 Task: View all reviews of Cortez, Colorado, United States.
Action: Mouse moved to (1005, 157)
Screenshot: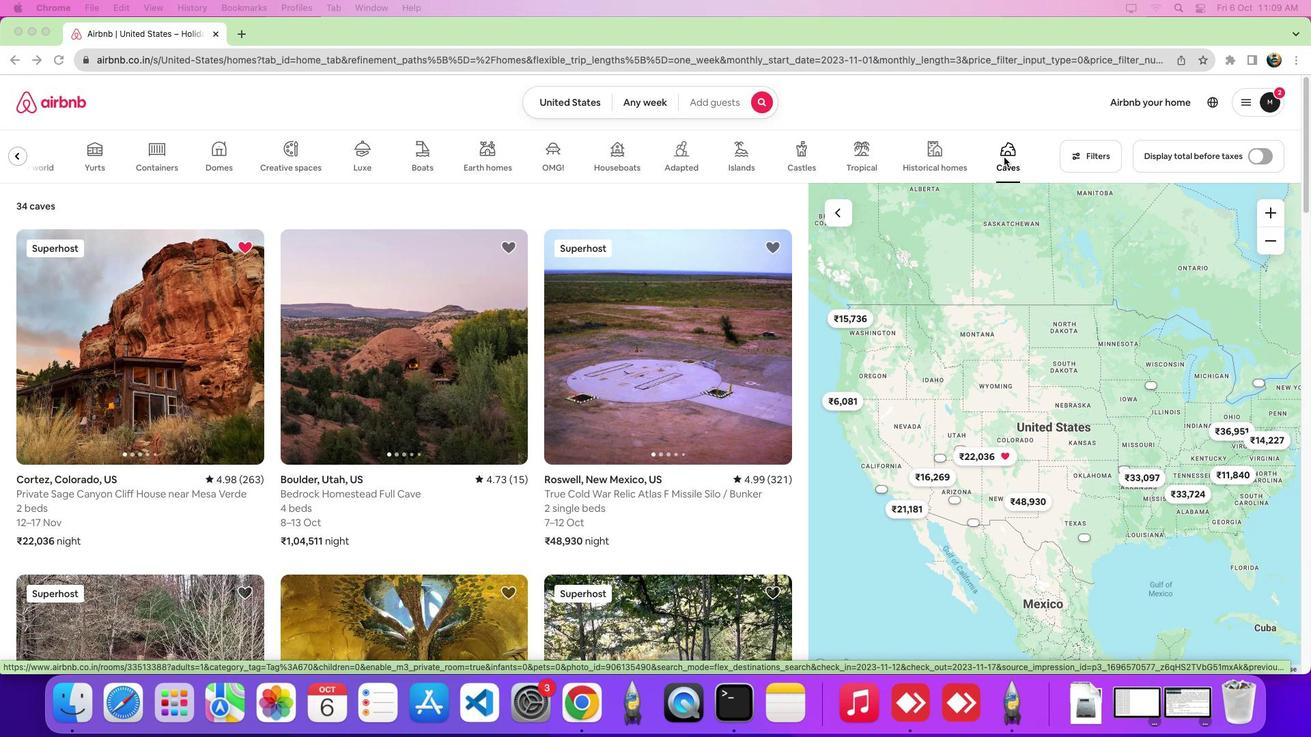 
Action: Mouse pressed left at (1005, 157)
Screenshot: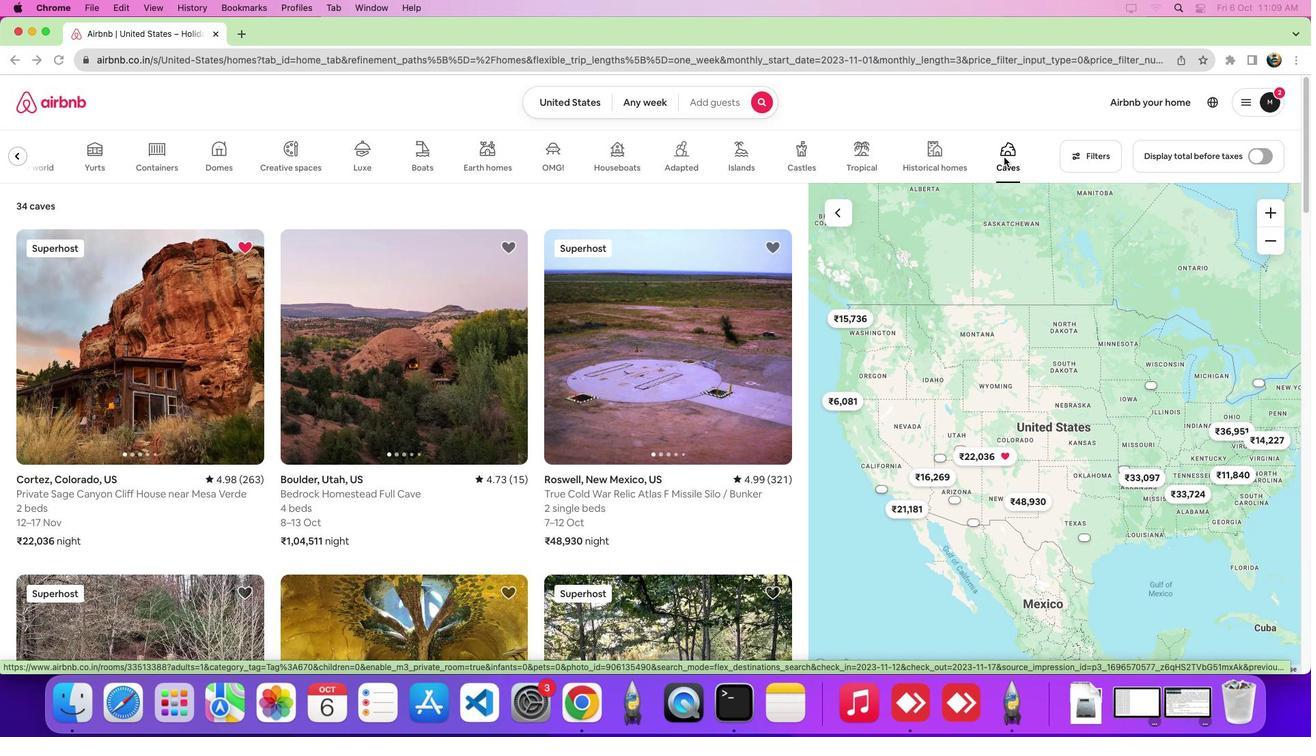 
Action: Mouse moved to (161, 399)
Screenshot: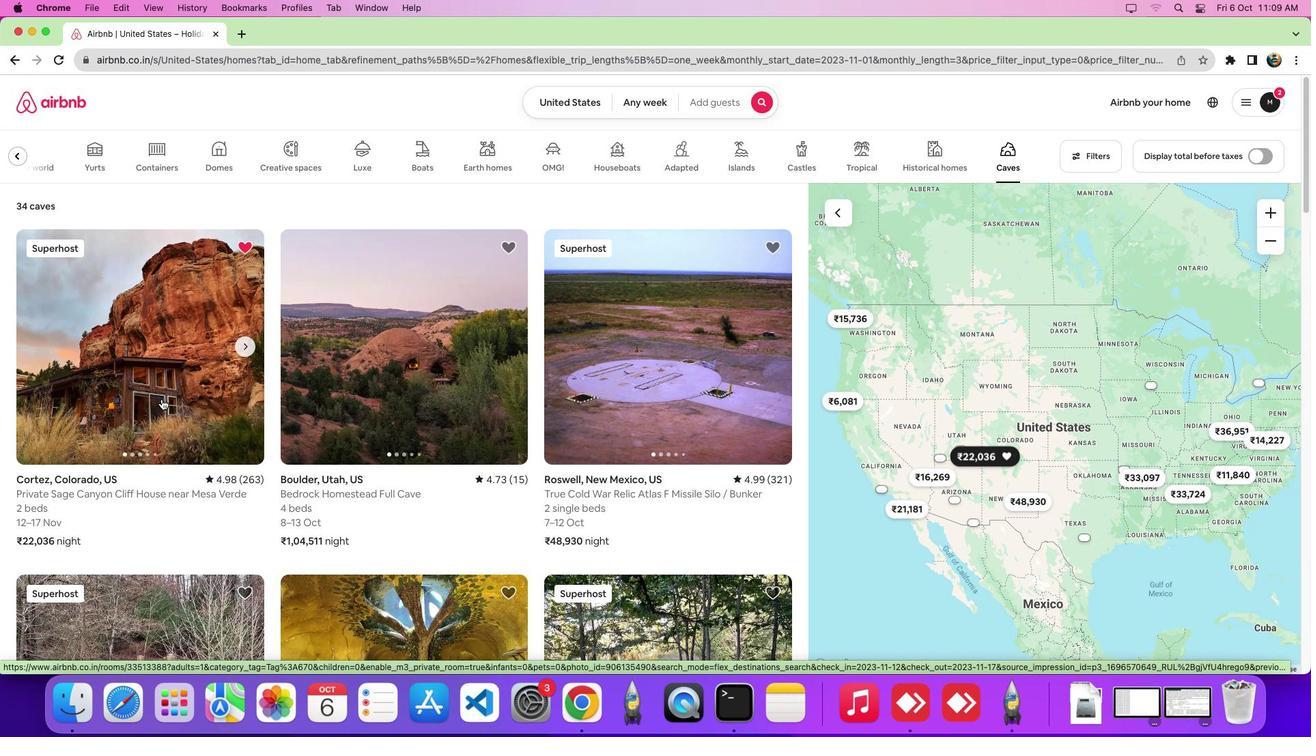 
Action: Mouse pressed left at (161, 399)
Screenshot: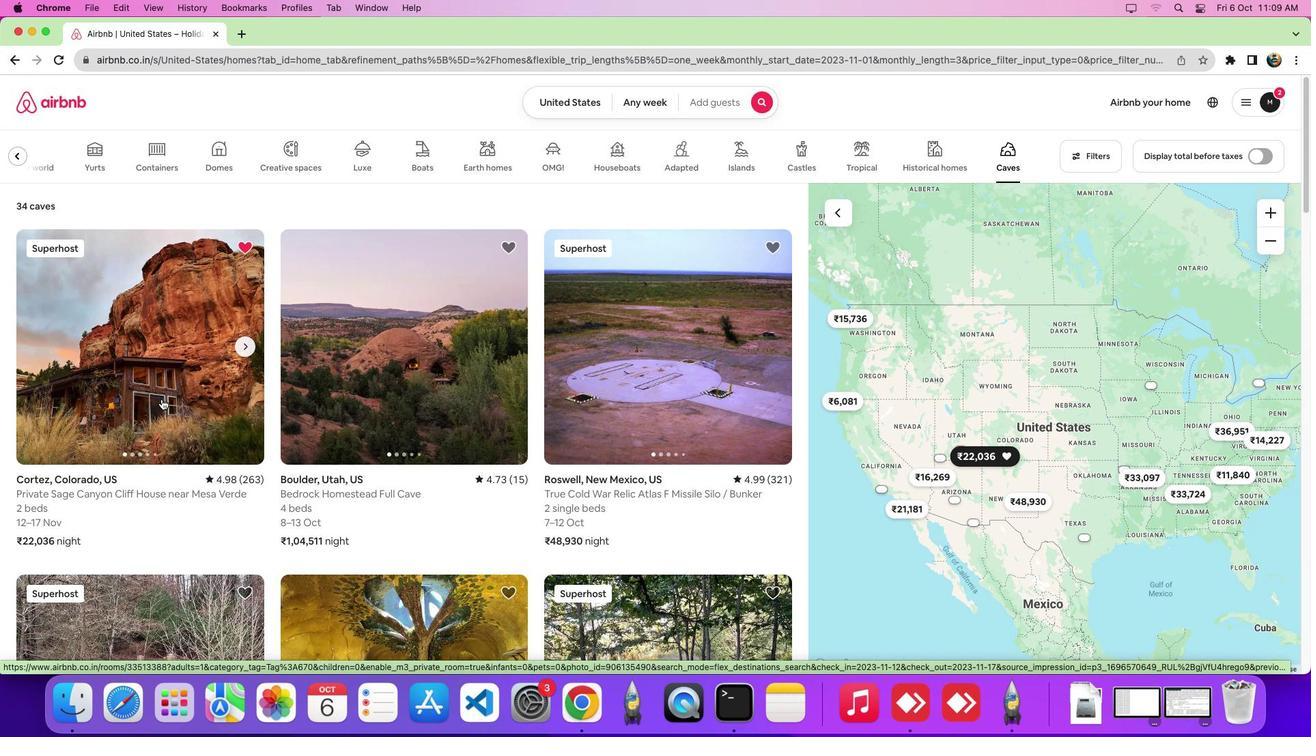 
Action: Mouse moved to (360, 431)
Screenshot: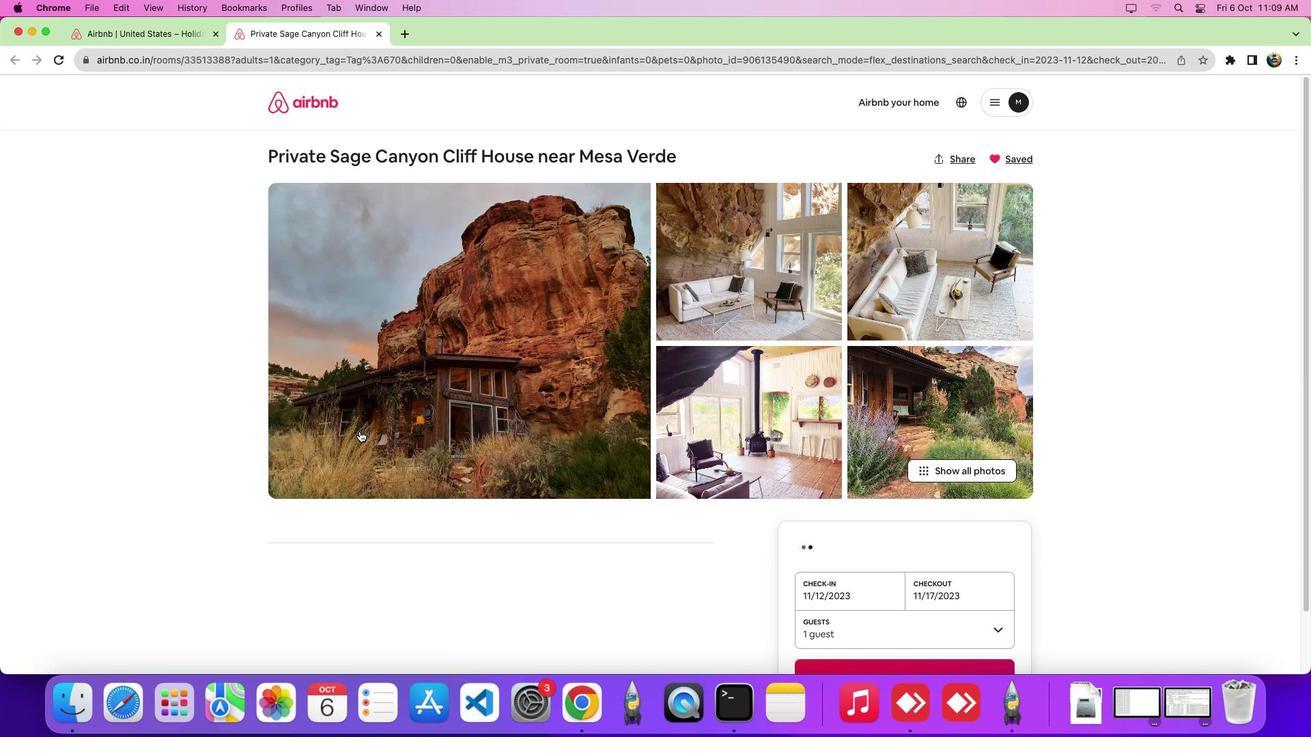 
Action: Mouse scrolled (360, 431) with delta (0, 0)
Screenshot: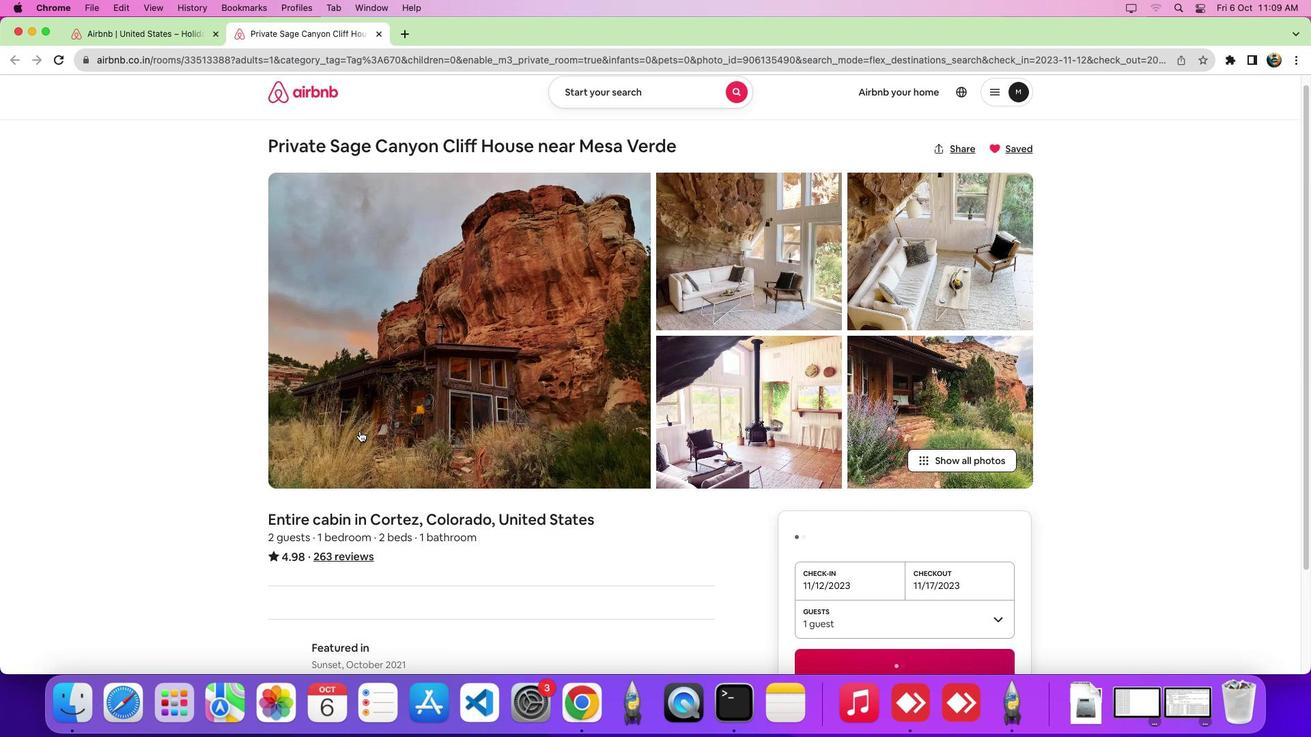 
Action: Mouse scrolled (360, 431) with delta (0, -1)
Screenshot: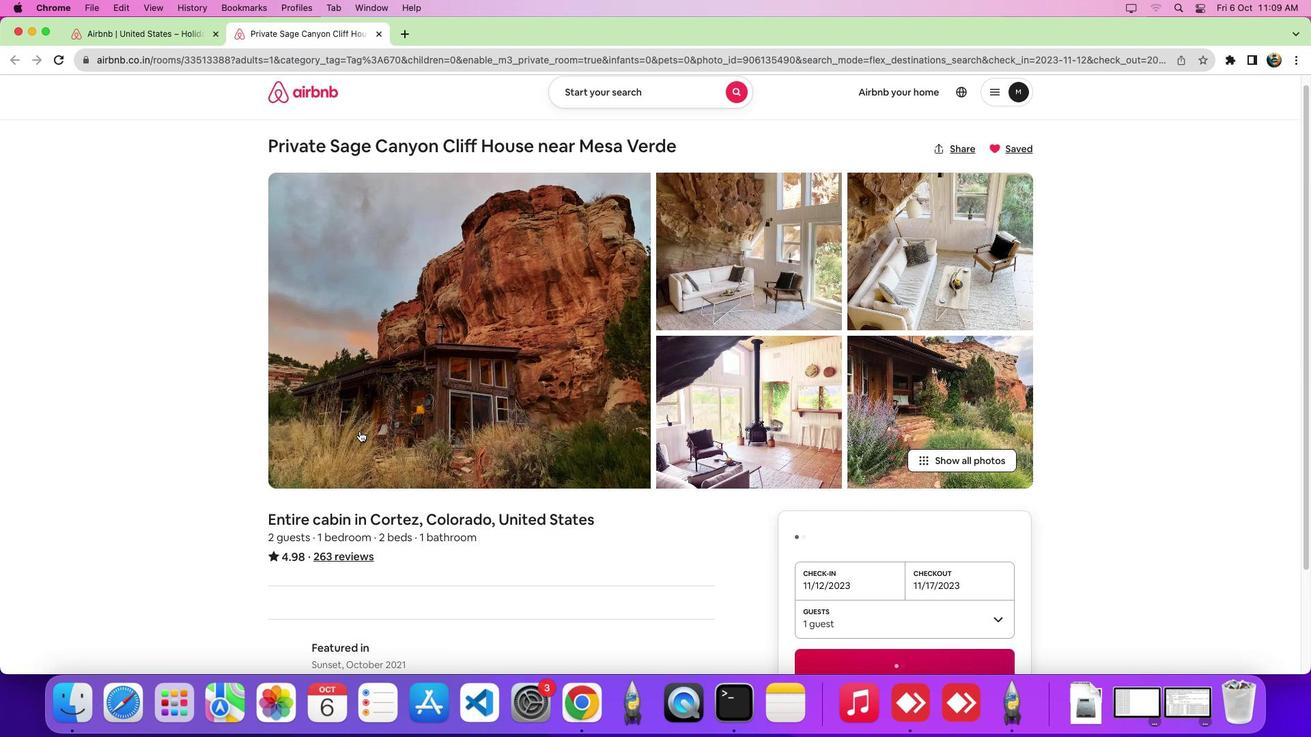 
Action: Mouse scrolled (360, 431) with delta (0, -6)
Screenshot: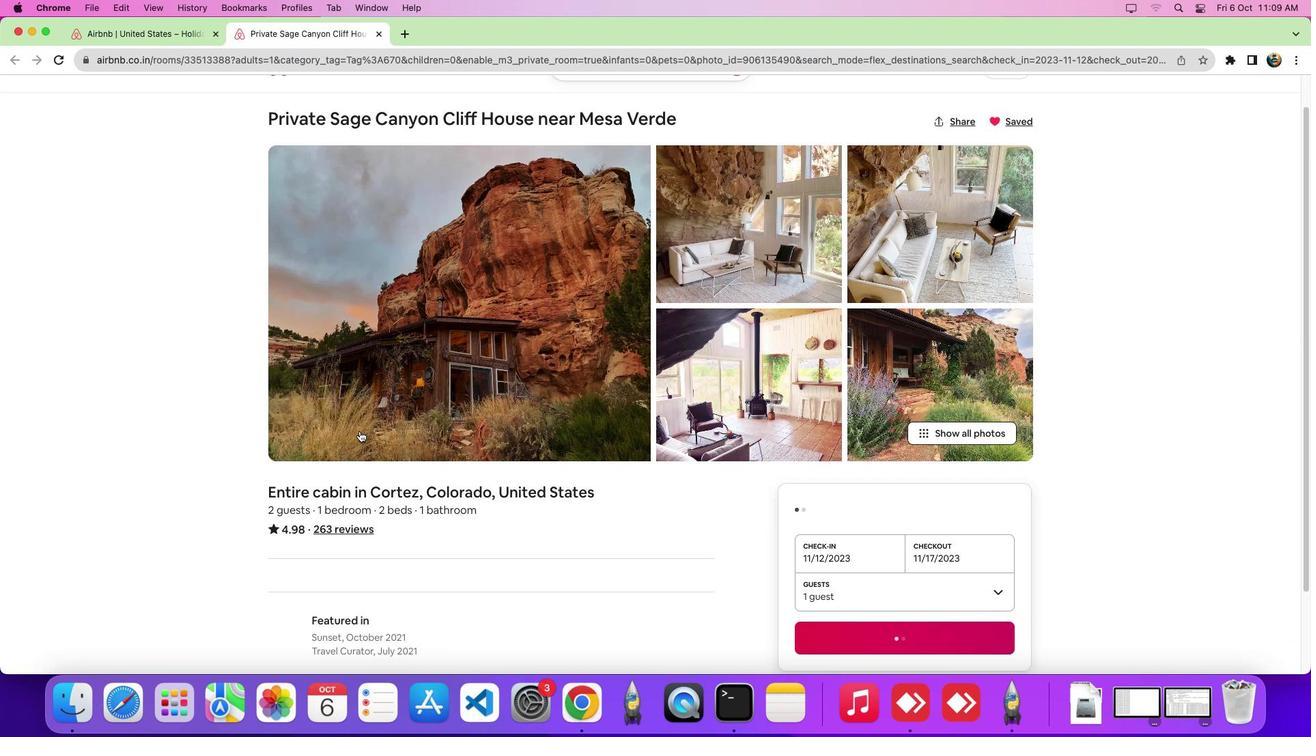 
Action: Mouse scrolled (360, 431) with delta (0, -9)
Screenshot: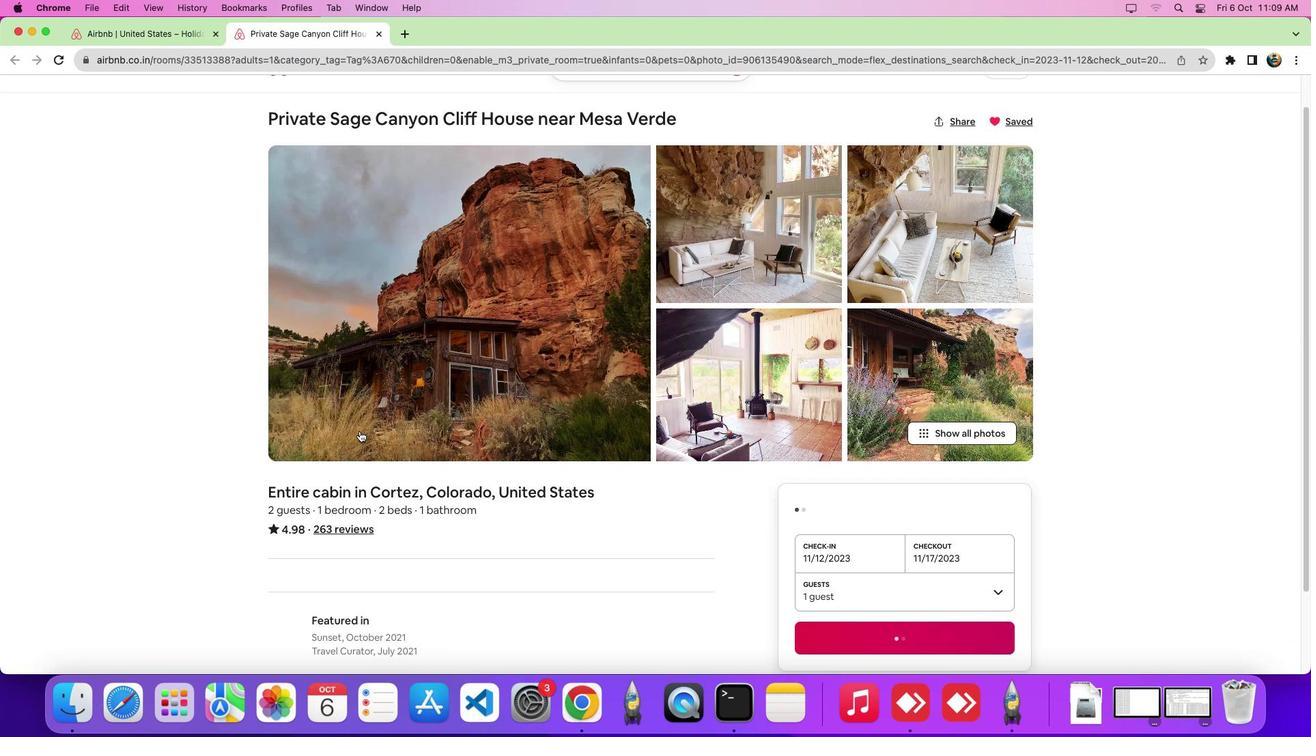 
Action: Mouse scrolled (360, 431) with delta (0, -10)
Screenshot: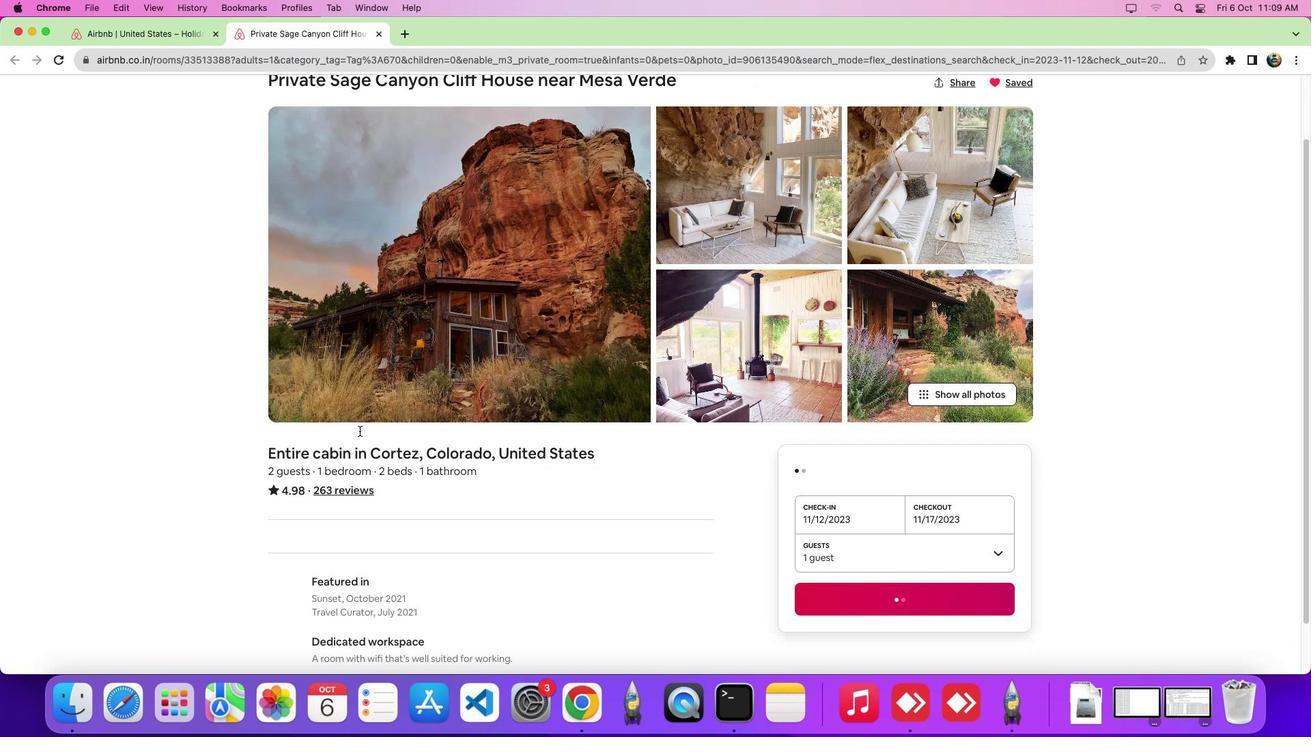 
Action: Mouse scrolled (360, 431) with delta (0, -10)
Screenshot: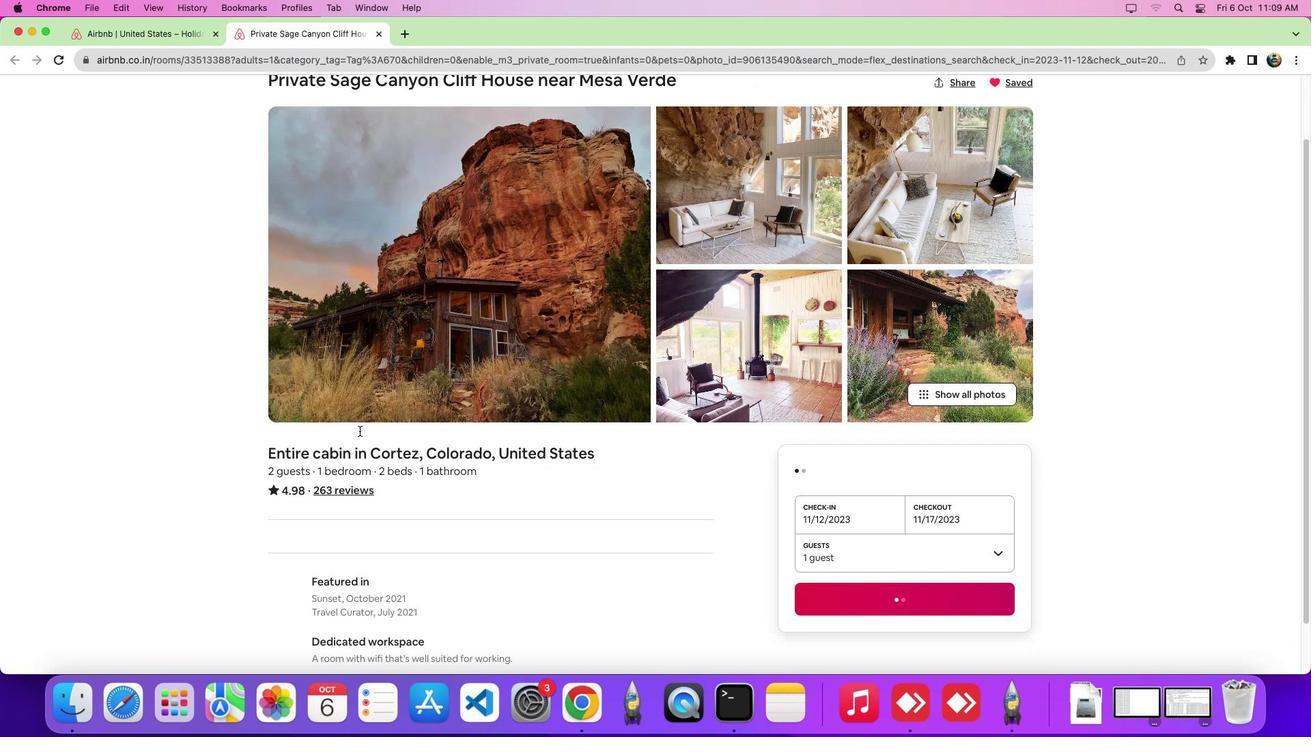 
Action: Mouse scrolled (360, 431) with delta (0, 0)
Screenshot: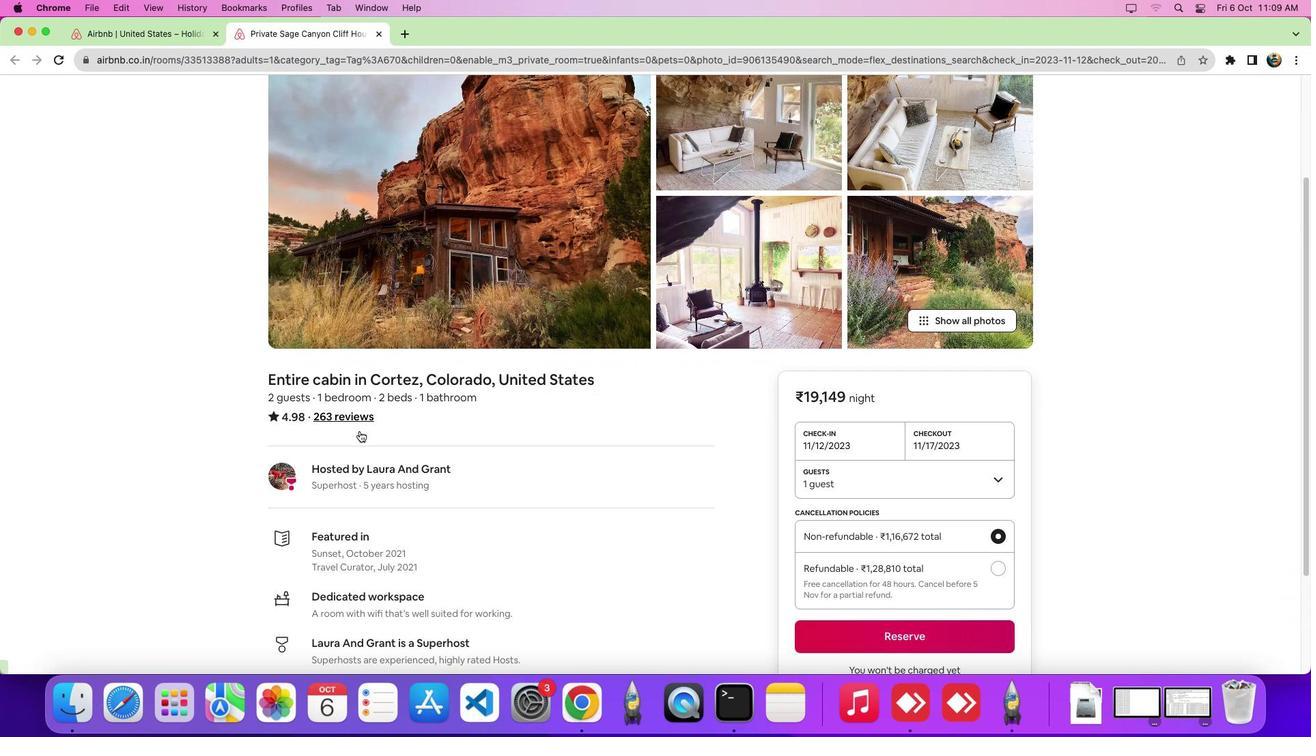 
Action: Mouse scrolled (360, 431) with delta (0, -1)
Screenshot: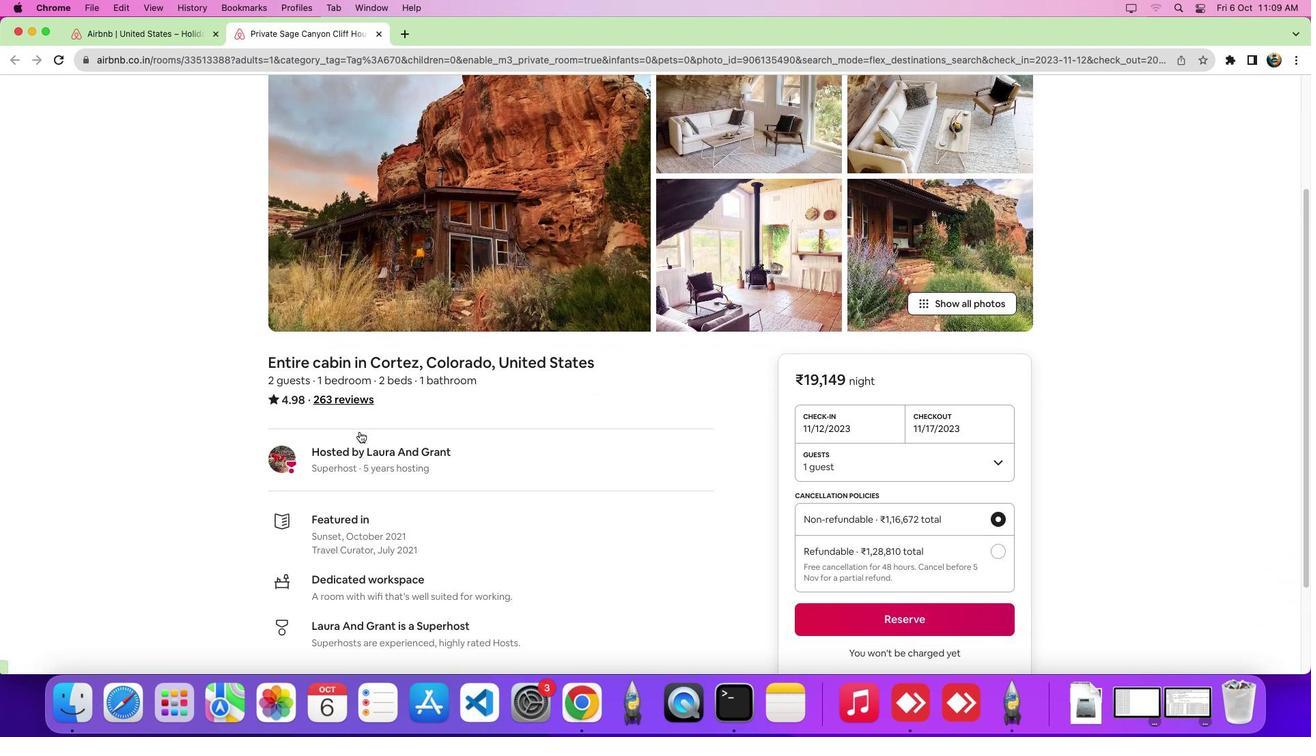 
Action: Mouse scrolled (360, 431) with delta (0, -6)
Screenshot: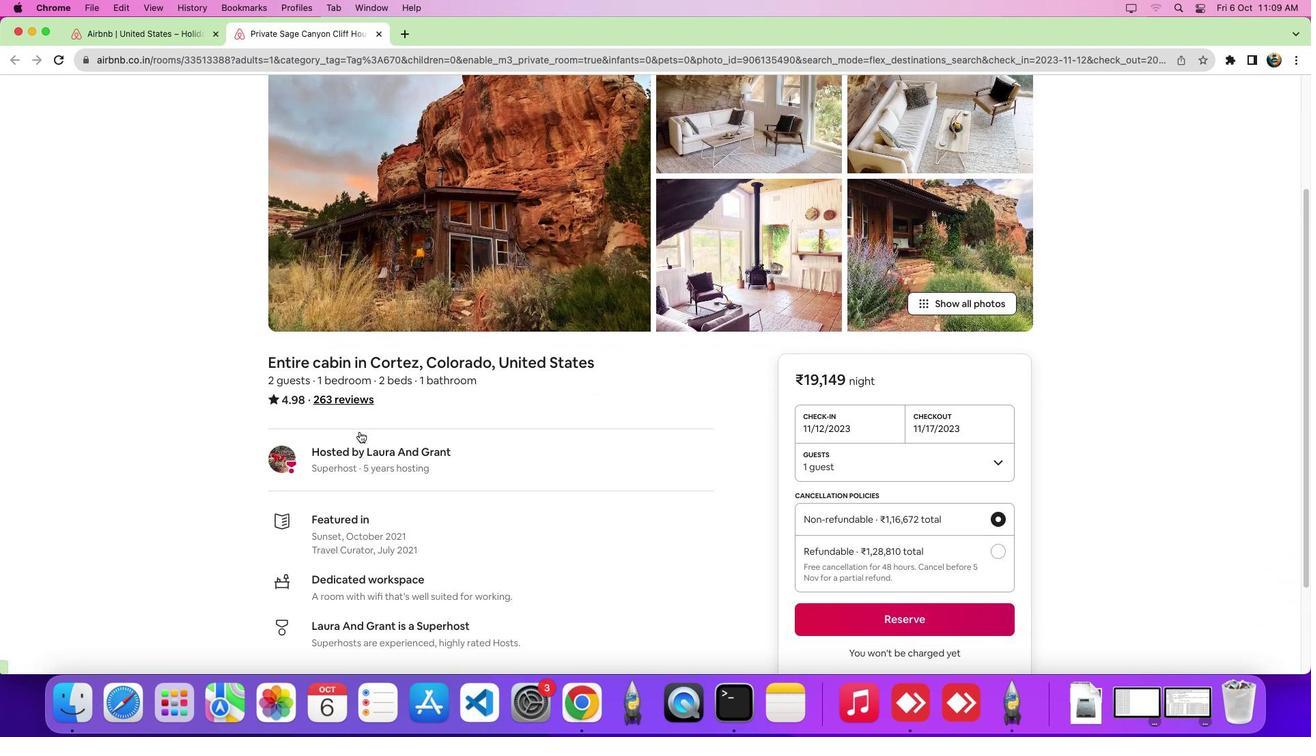 
Action: Mouse scrolled (360, 431) with delta (0, -9)
Screenshot: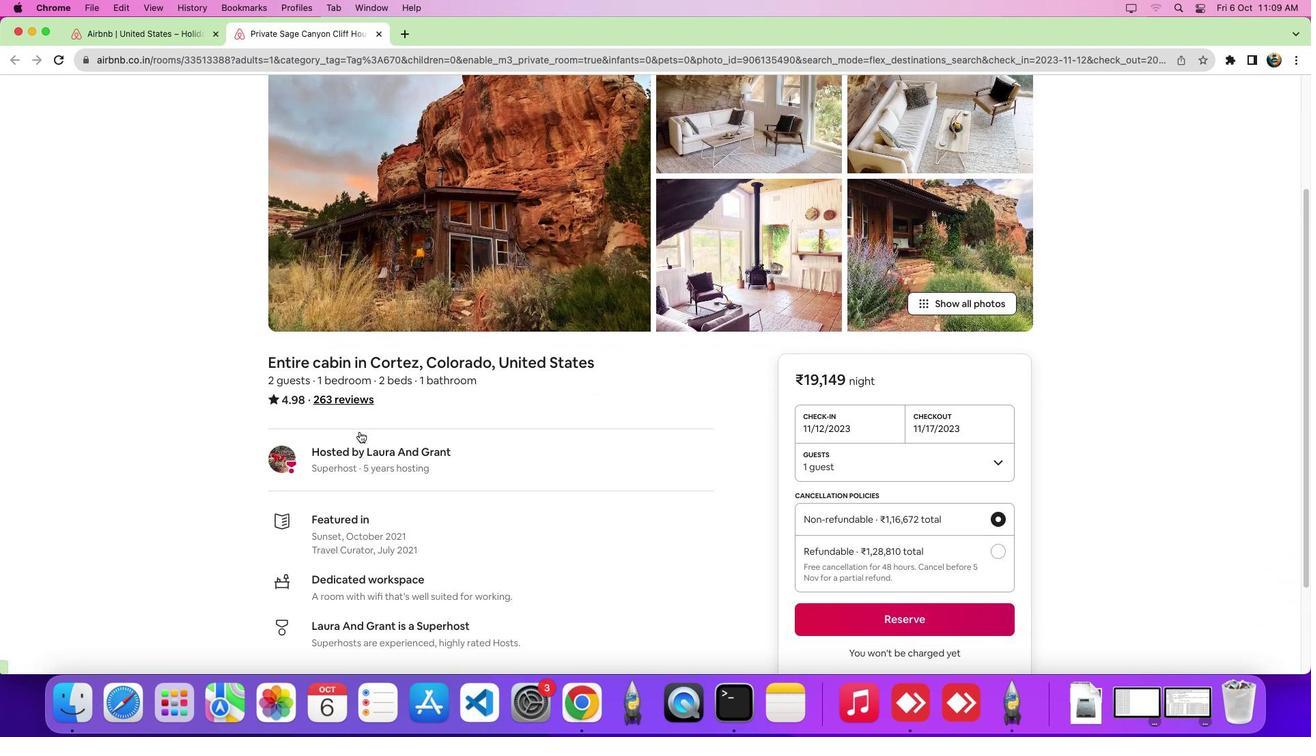 
Action: Mouse scrolled (360, 431) with delta (0, -10)
Screenshot: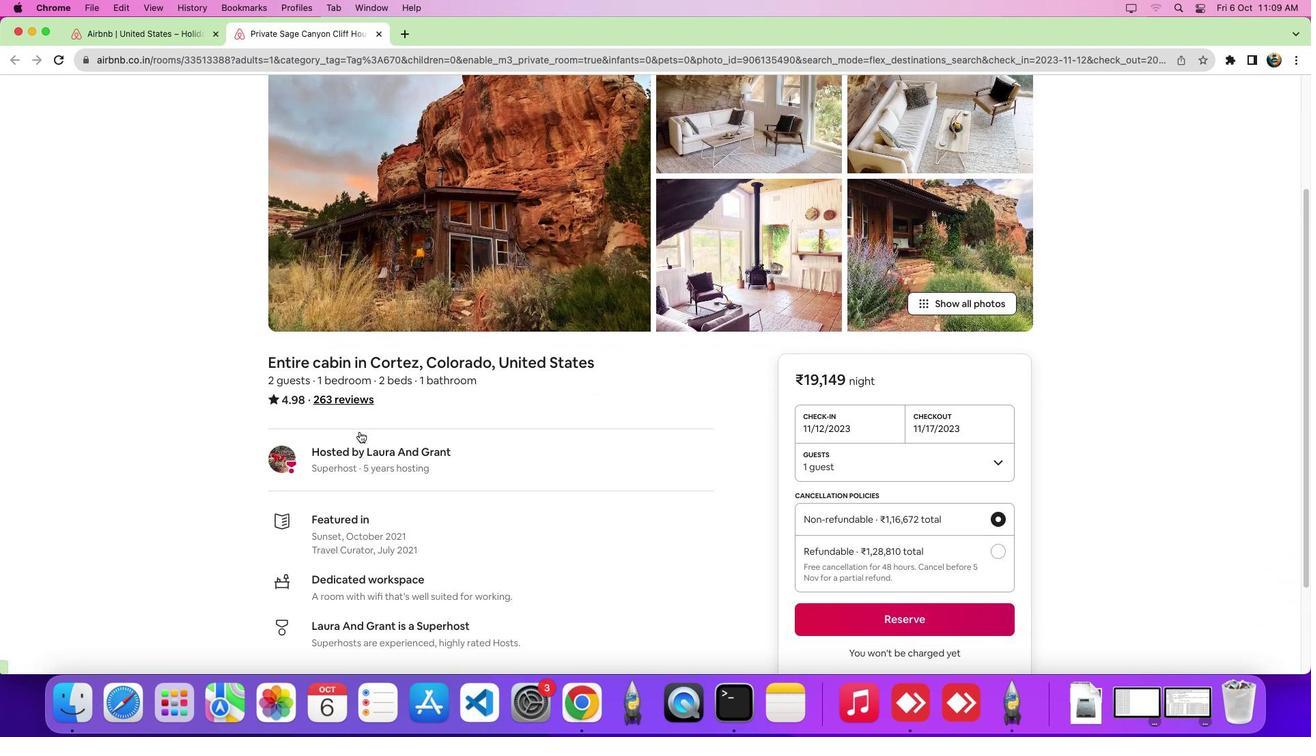 
Action: Mouse scrolled (360, 431) with delta (0, -11)
Screenshot: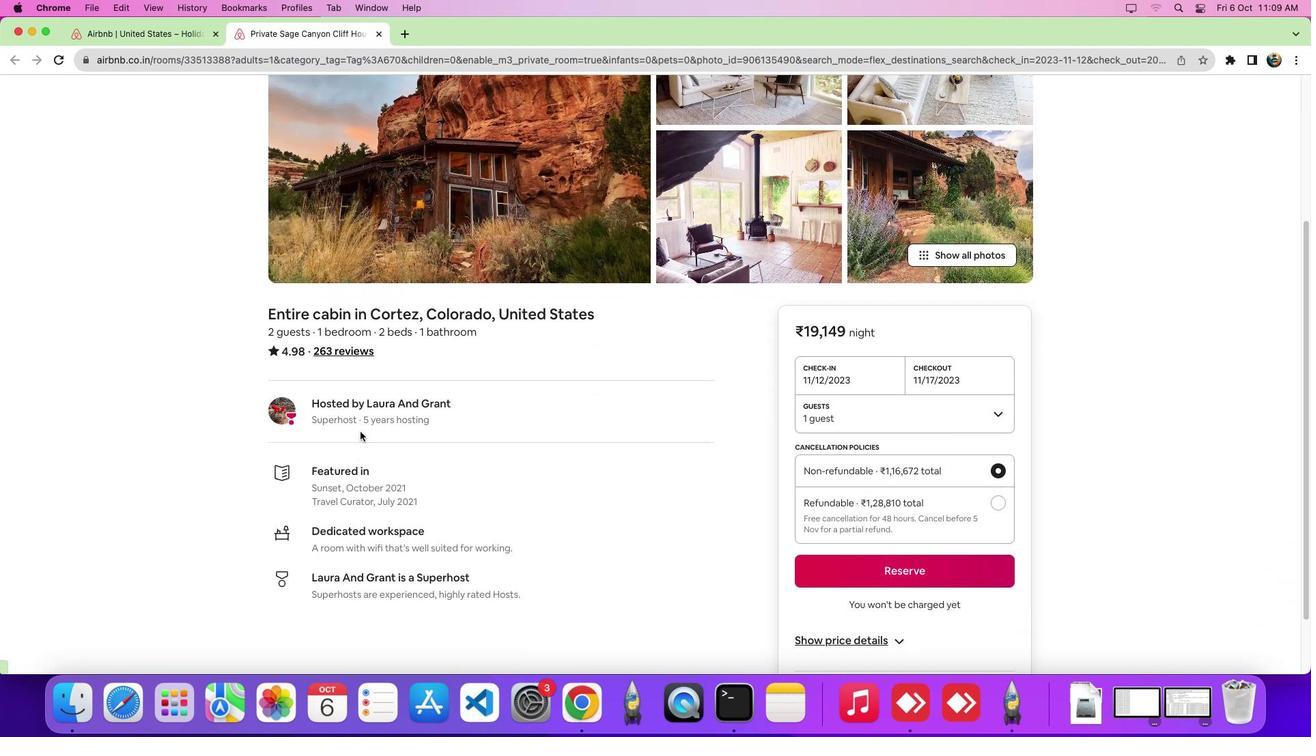 
Action: Mouse moved to (360, 431)
Screenshot: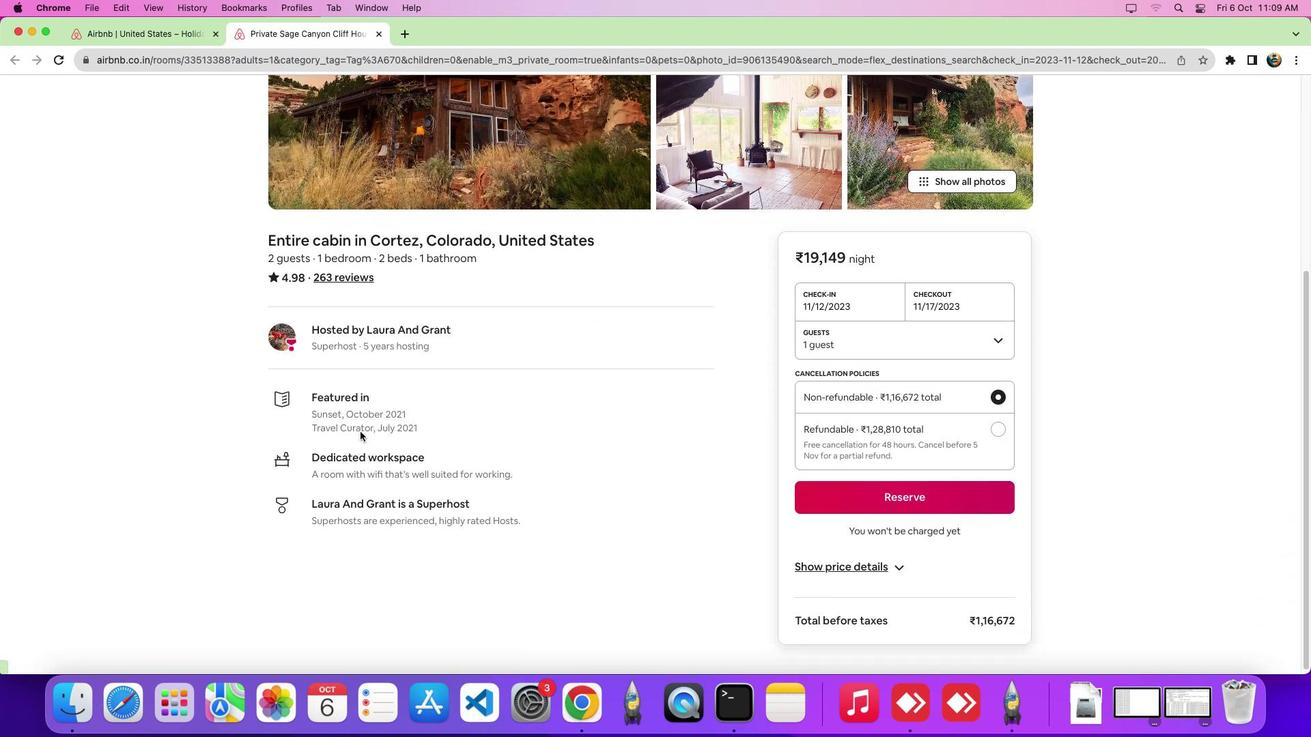 
Action: Mouse scrolled (360, 431) with delta (0, 0)
Screenshot: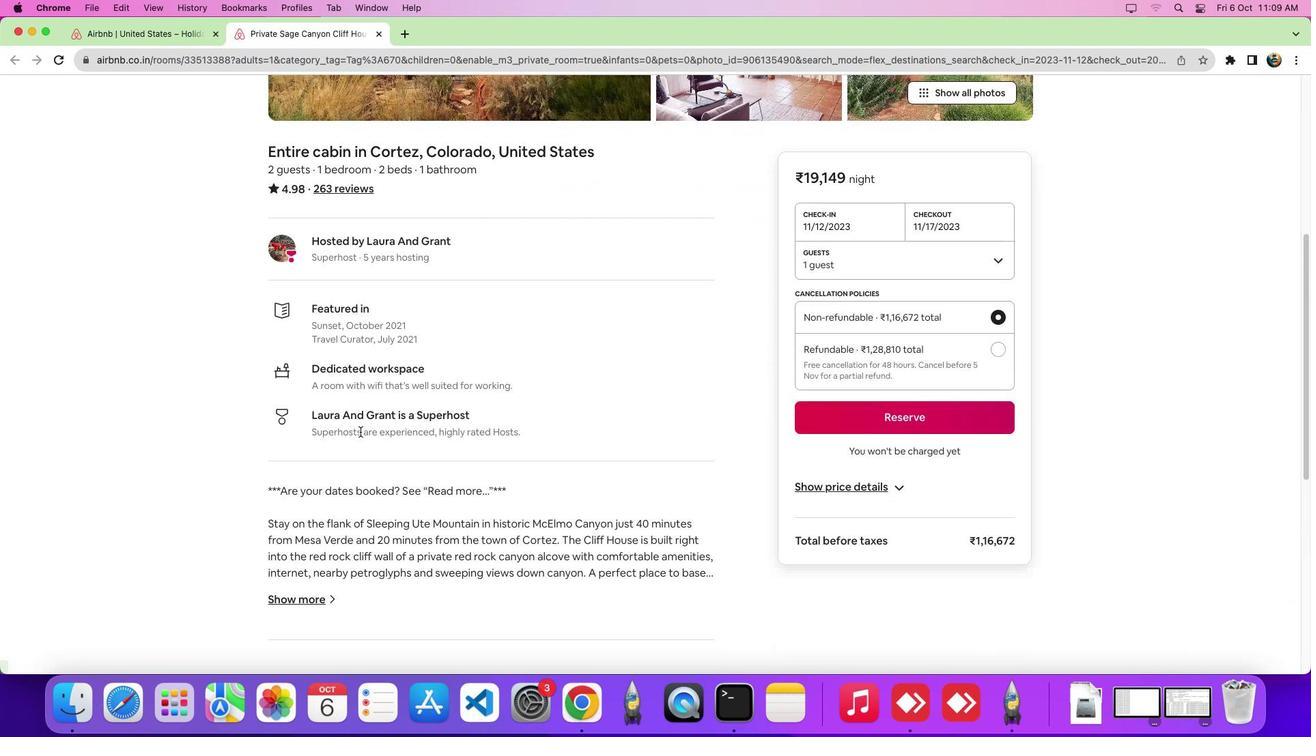 
Action: Mouse scrolled (360, 431) with delta (0, -2)
Screenshot: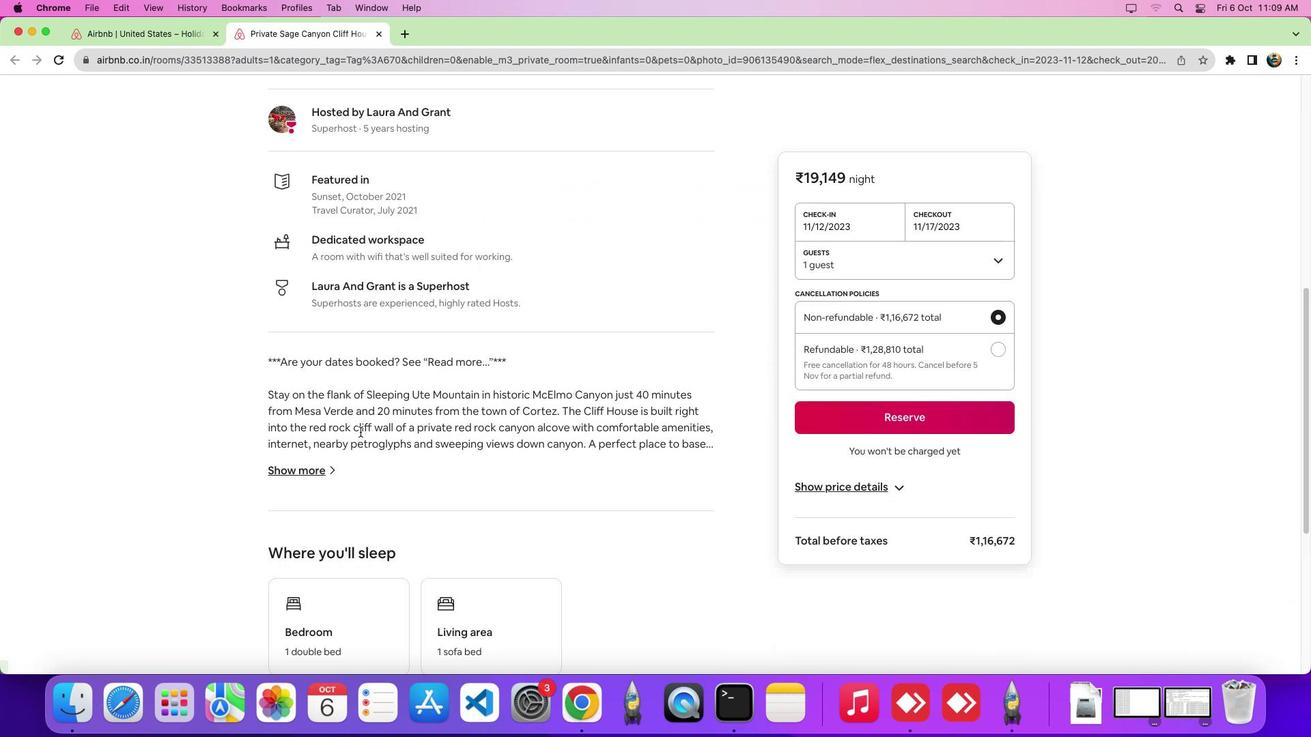 
Action: Mouse scrolled (360, 431) with delta (0, -9)
Screenshot: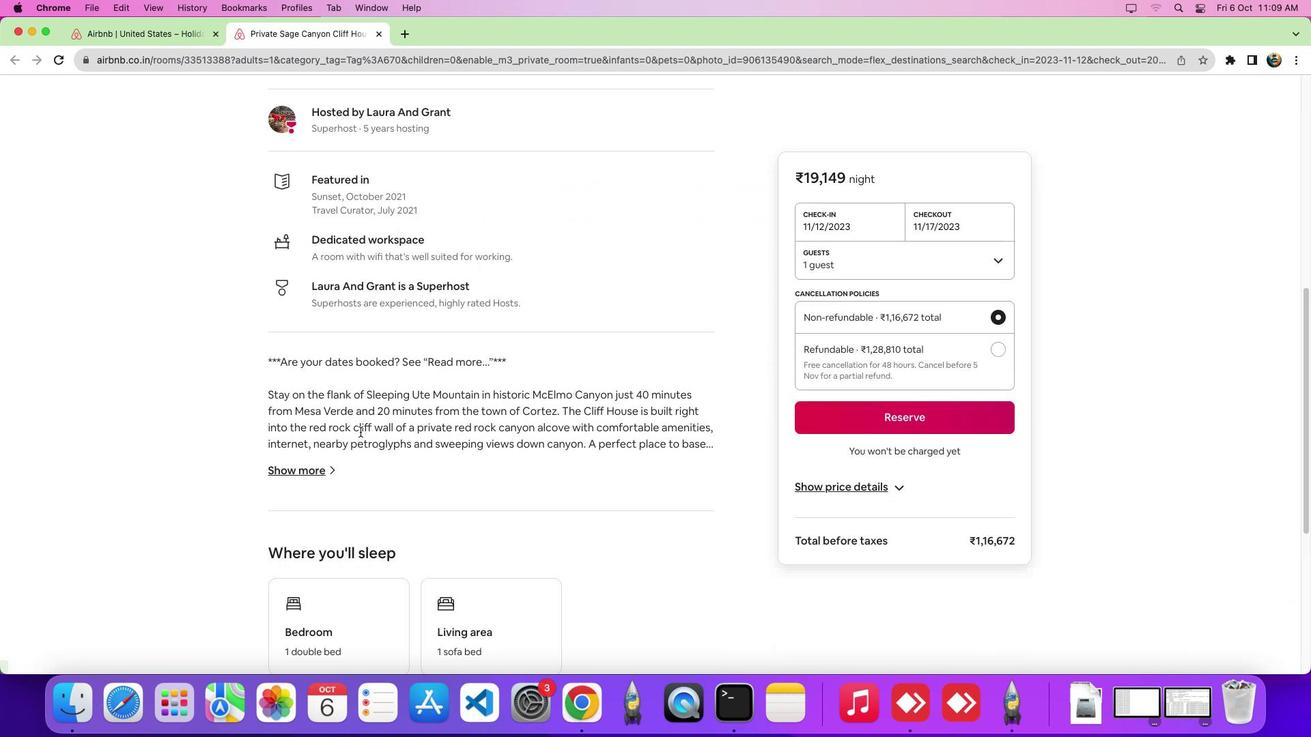 
Action: Mouse scrolled (360, 431) with delta (0, -10)
Screenshot: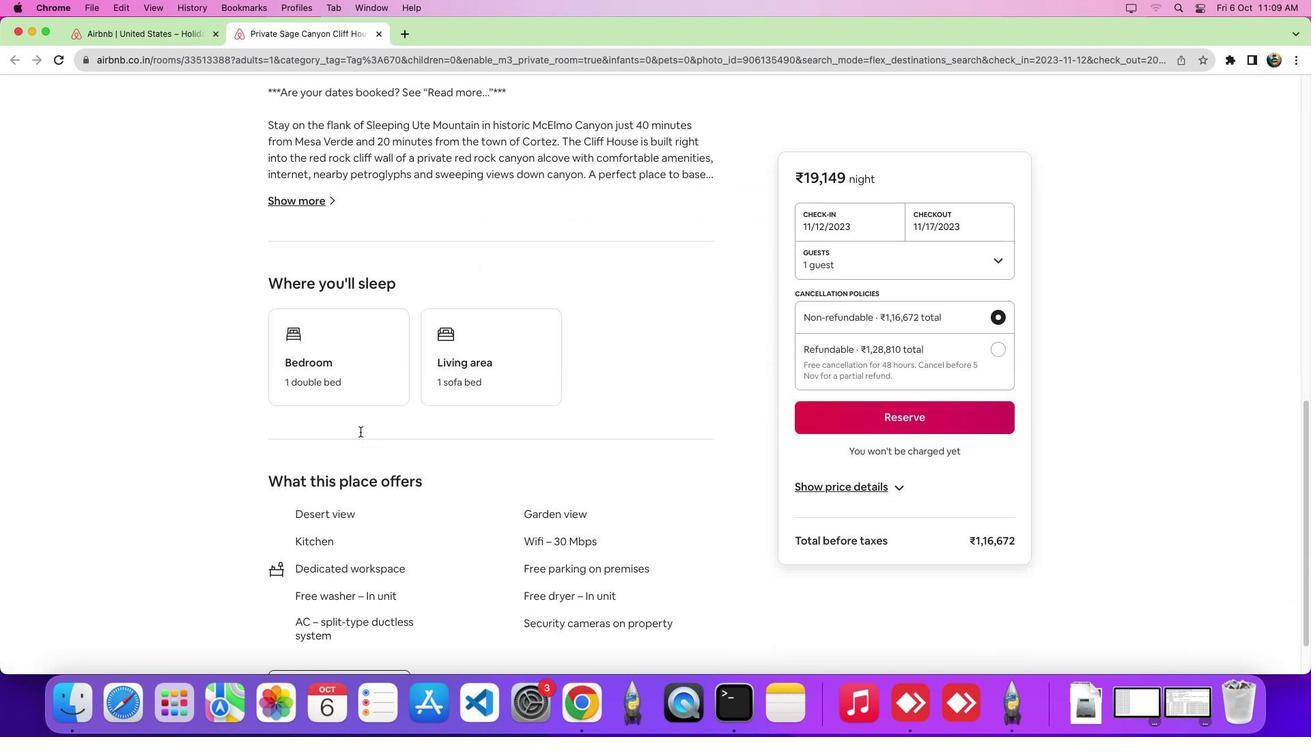 
Action: Mouse moved to (403, 110)
Screenshot: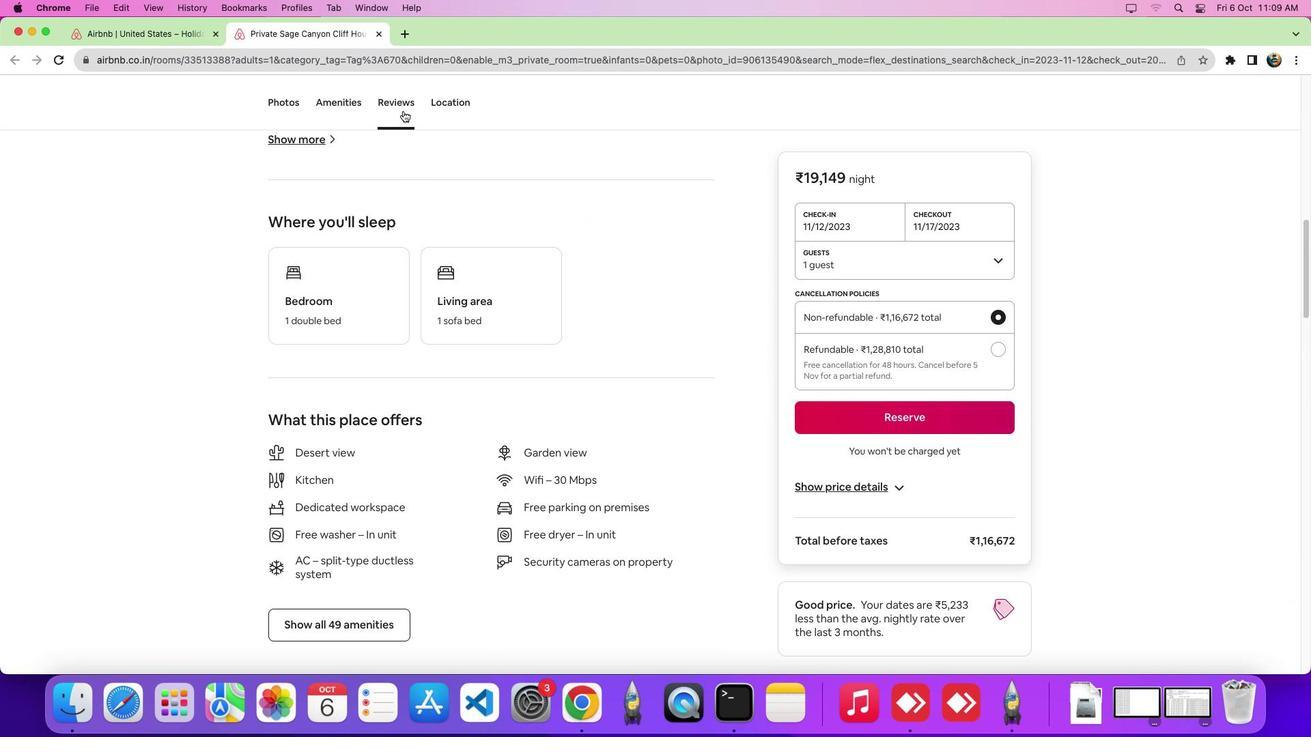 
Action: Mouse pressed left at (403, 110)
Screenshot: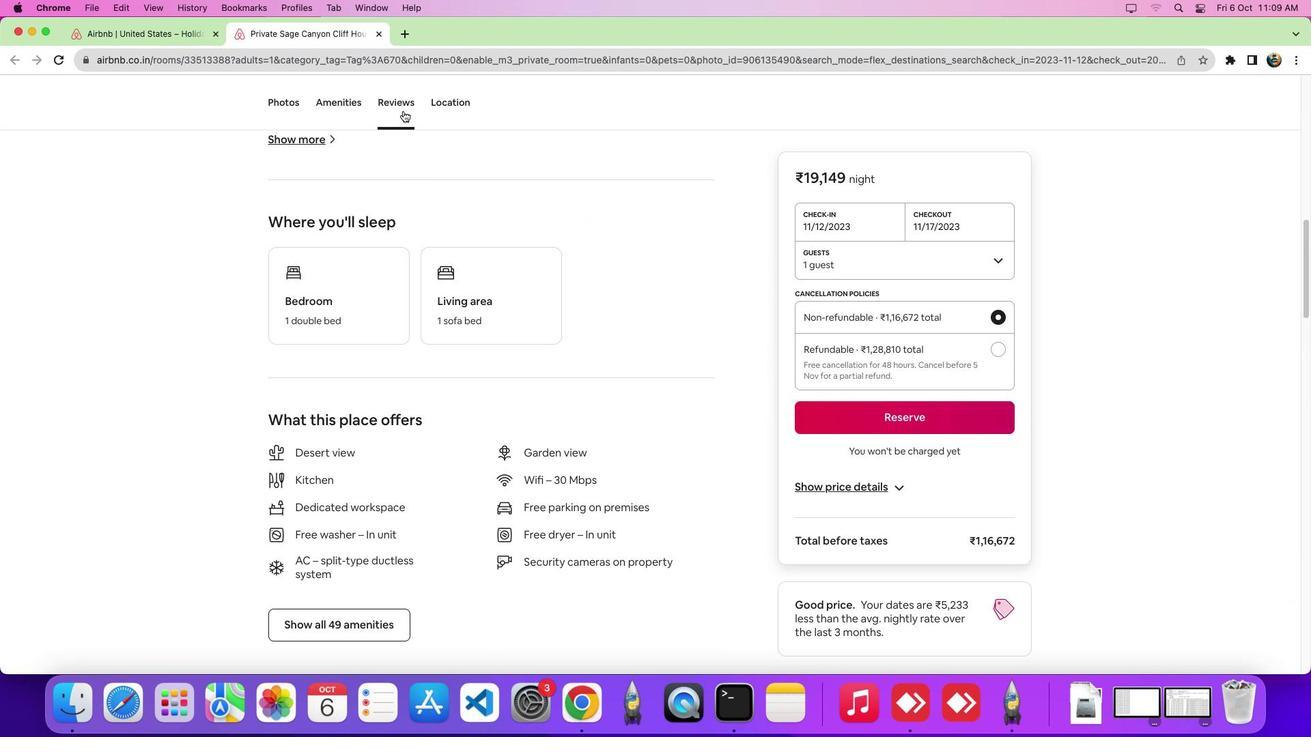 
Action: Mouse moved to (390, 442)
Screenshot: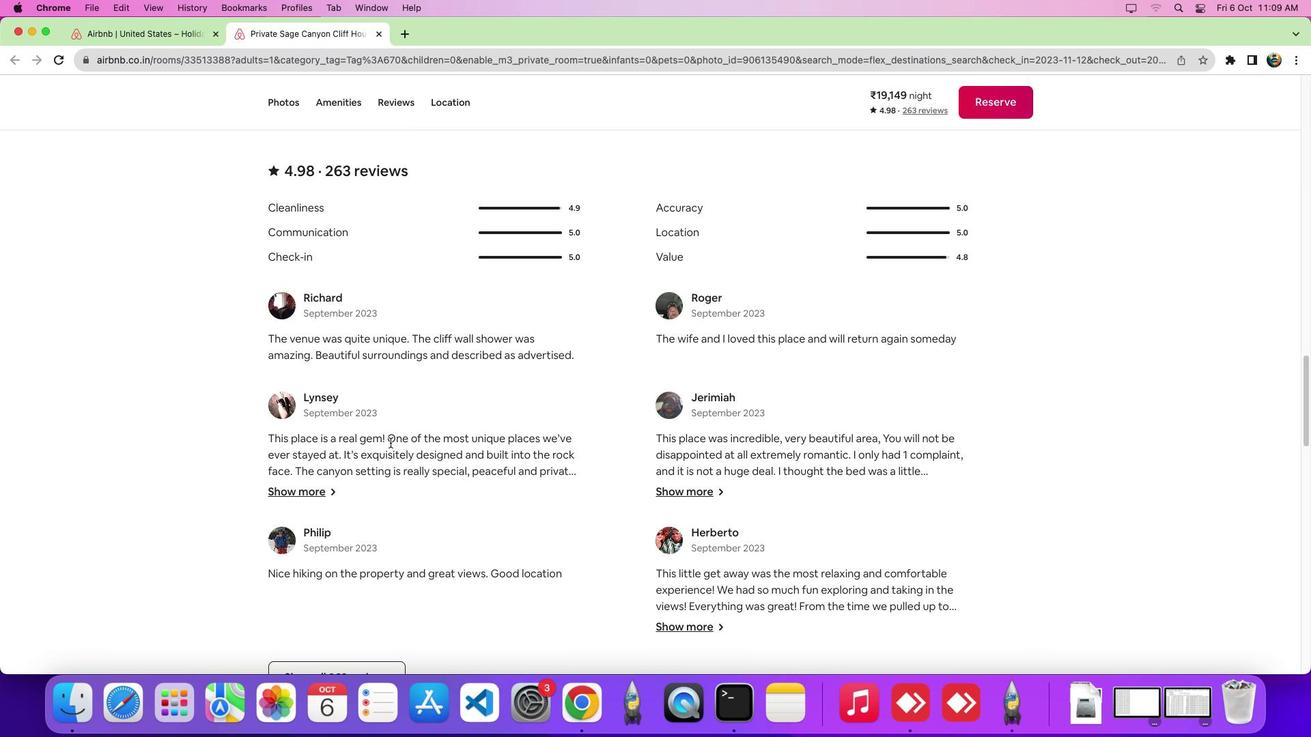 
Action: Mouse scrolled (390, 442) with delta (0, 0)
Screenshot: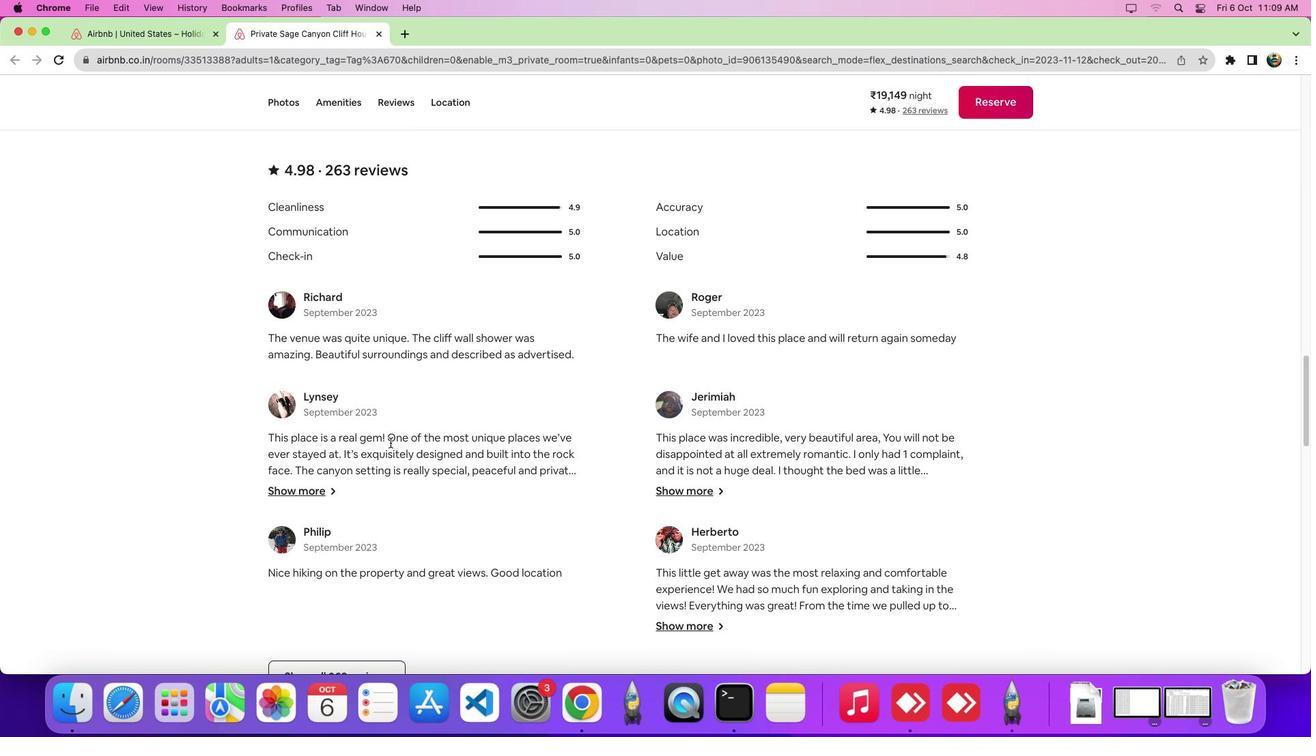 
Action: Mouse scrolled (390, 442) with delta (0, 0)
Screenshot: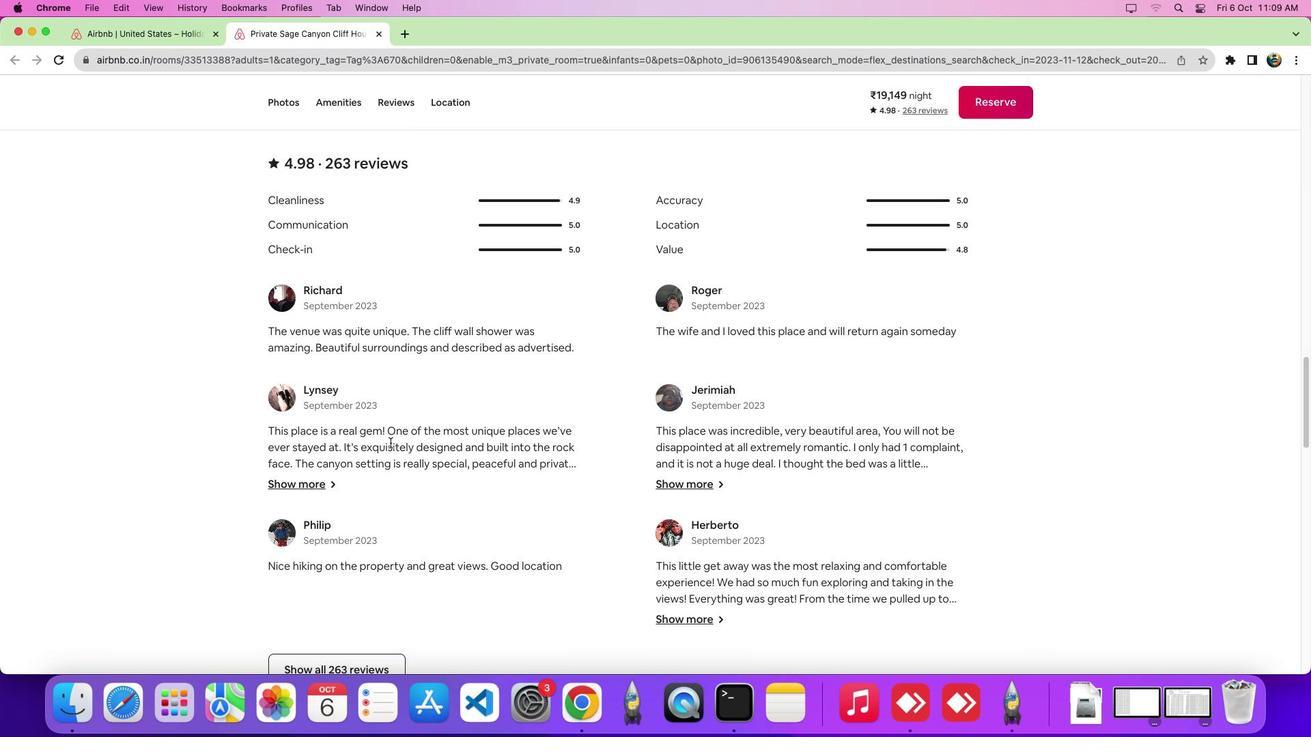 
Action: Mouse scrolled (390, 442) with delta (0, 0)
Screenshot: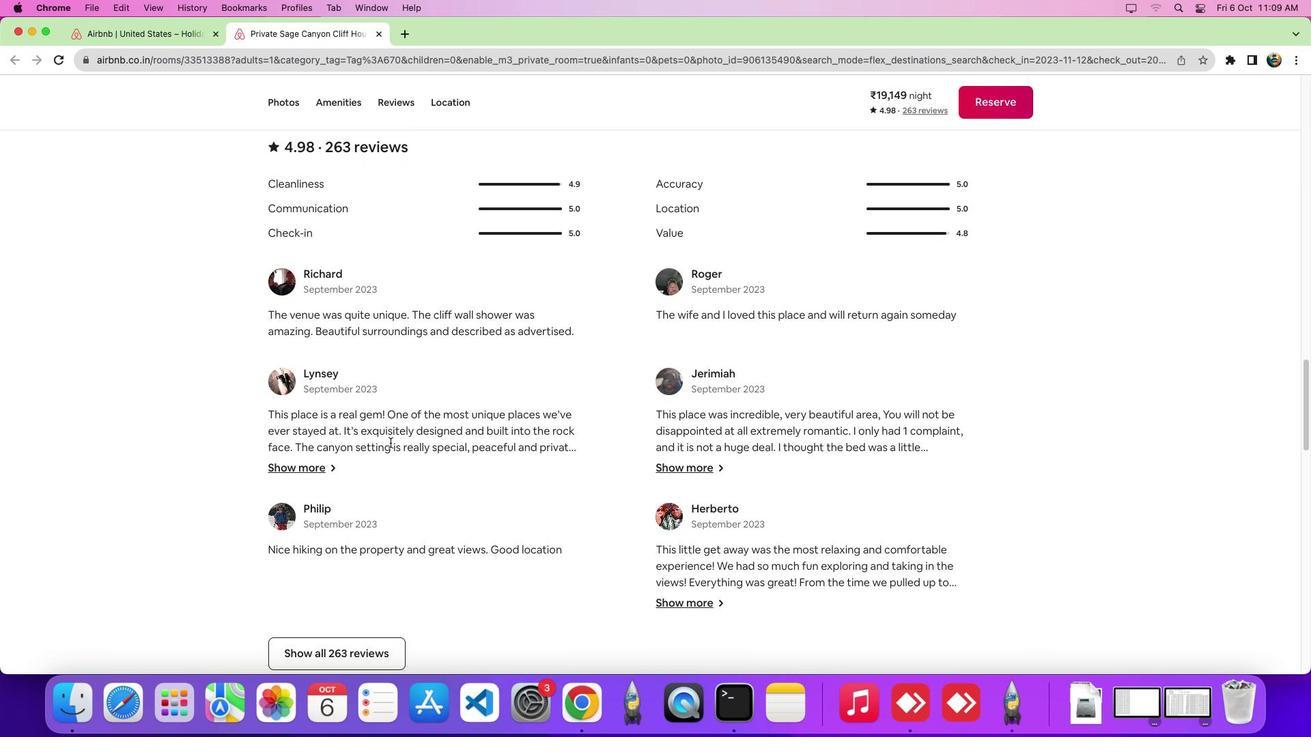 
Action: Mouse scrolled (390, 442) with delta (0, 0)
Screenshot: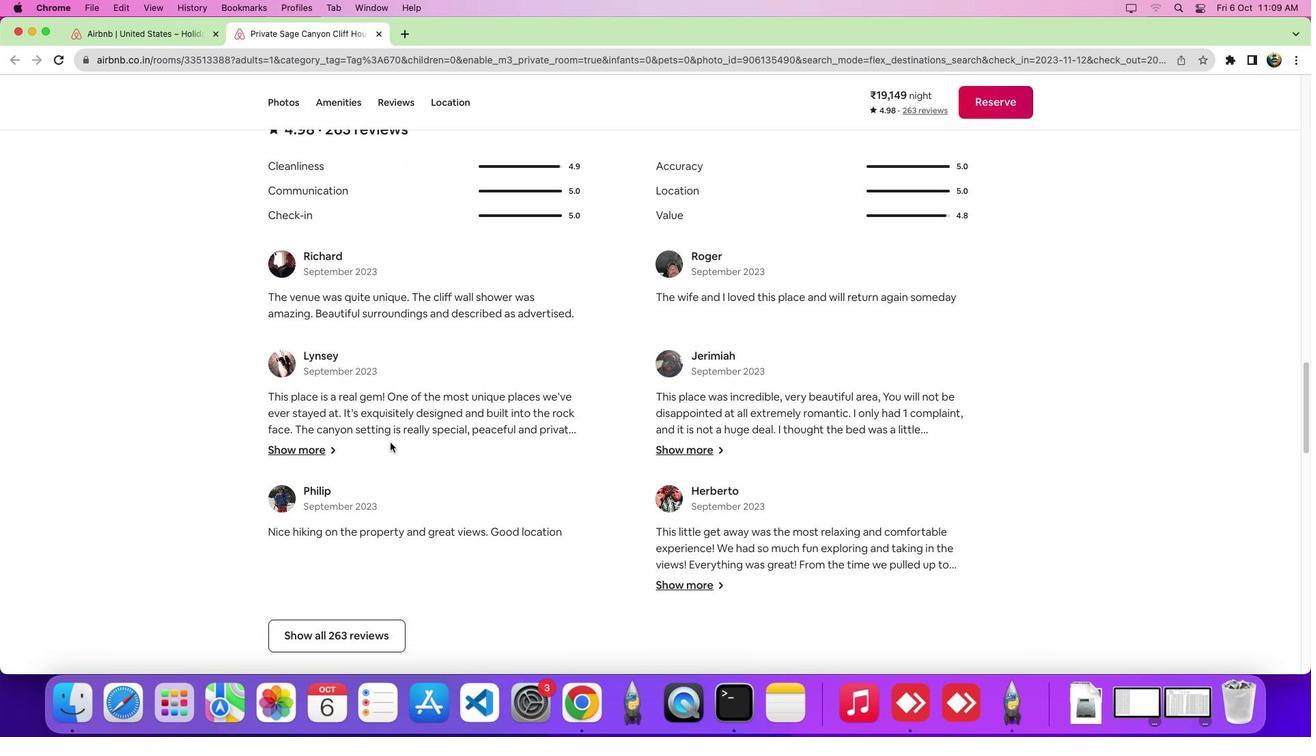 
Action: Mouse scrolled (390, 442) with delta (0, -3)
Screenshot: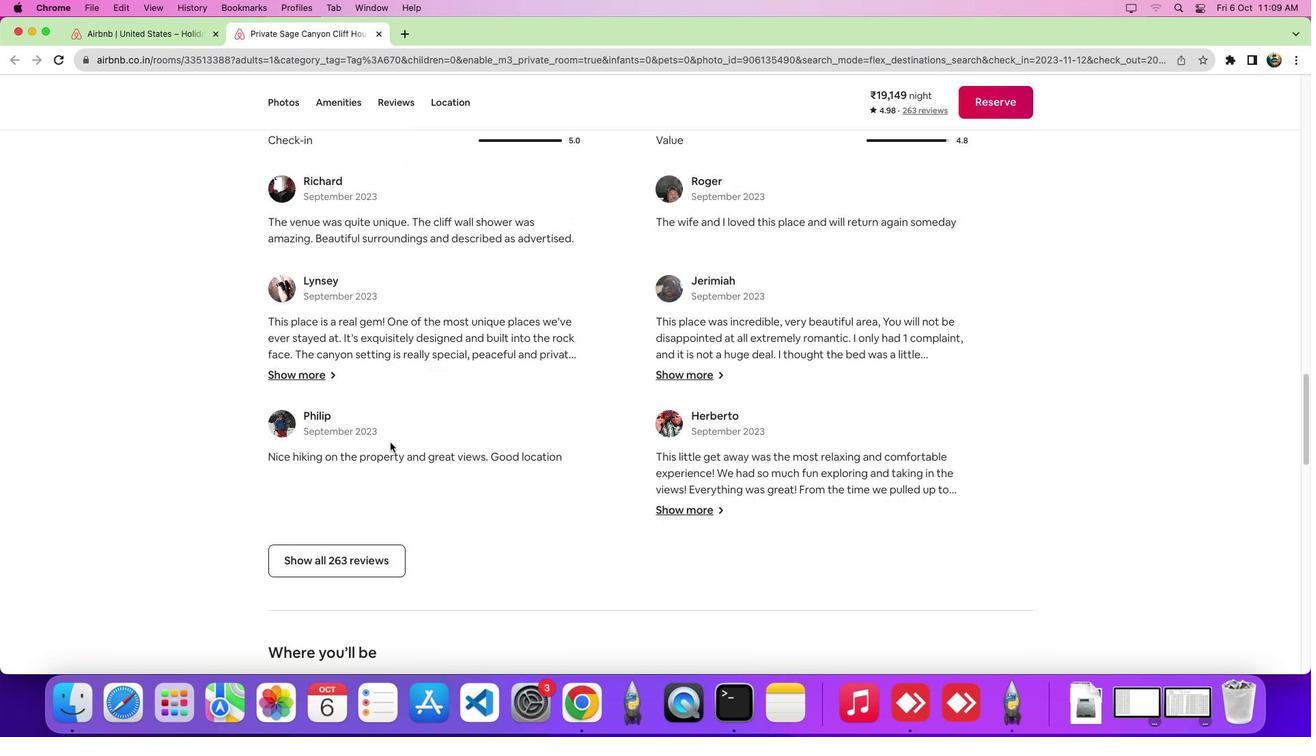
Action: Mouse moved to (371, 454)
Screenshot: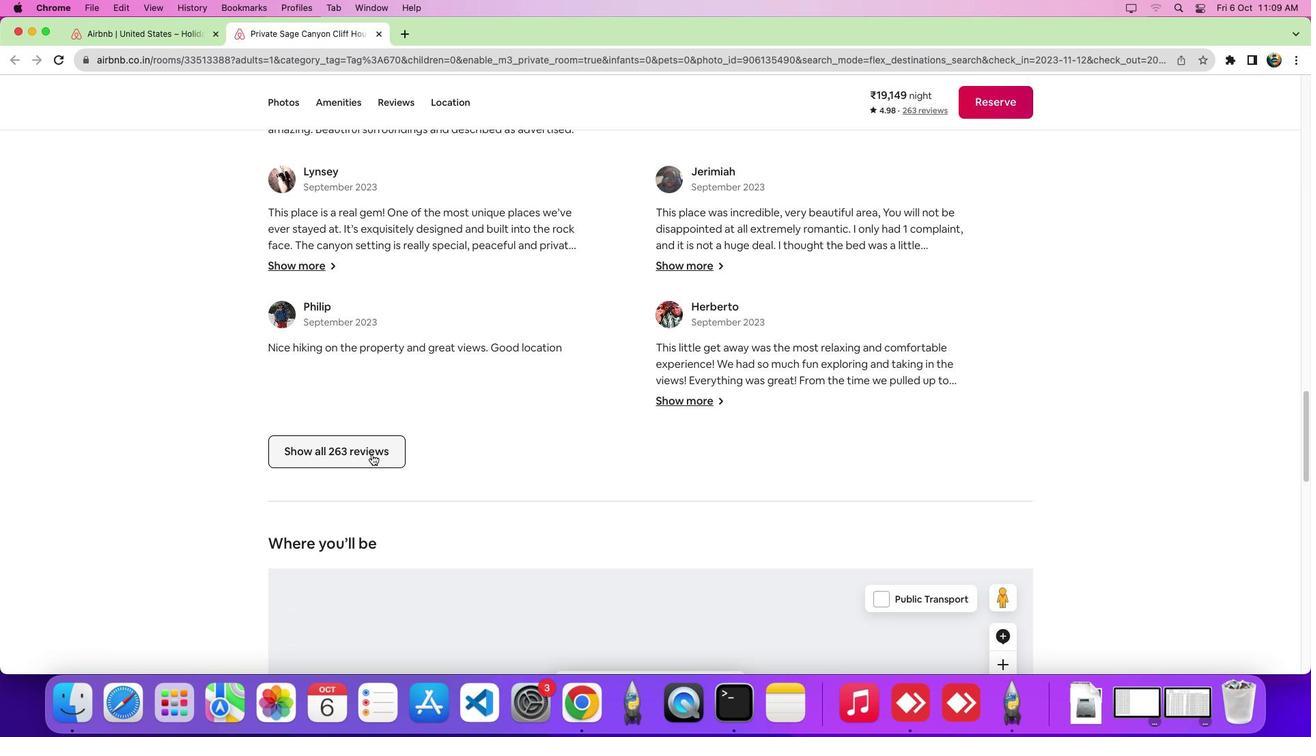 
Action: Mouse pressed left at (371, 454)
Screenshot: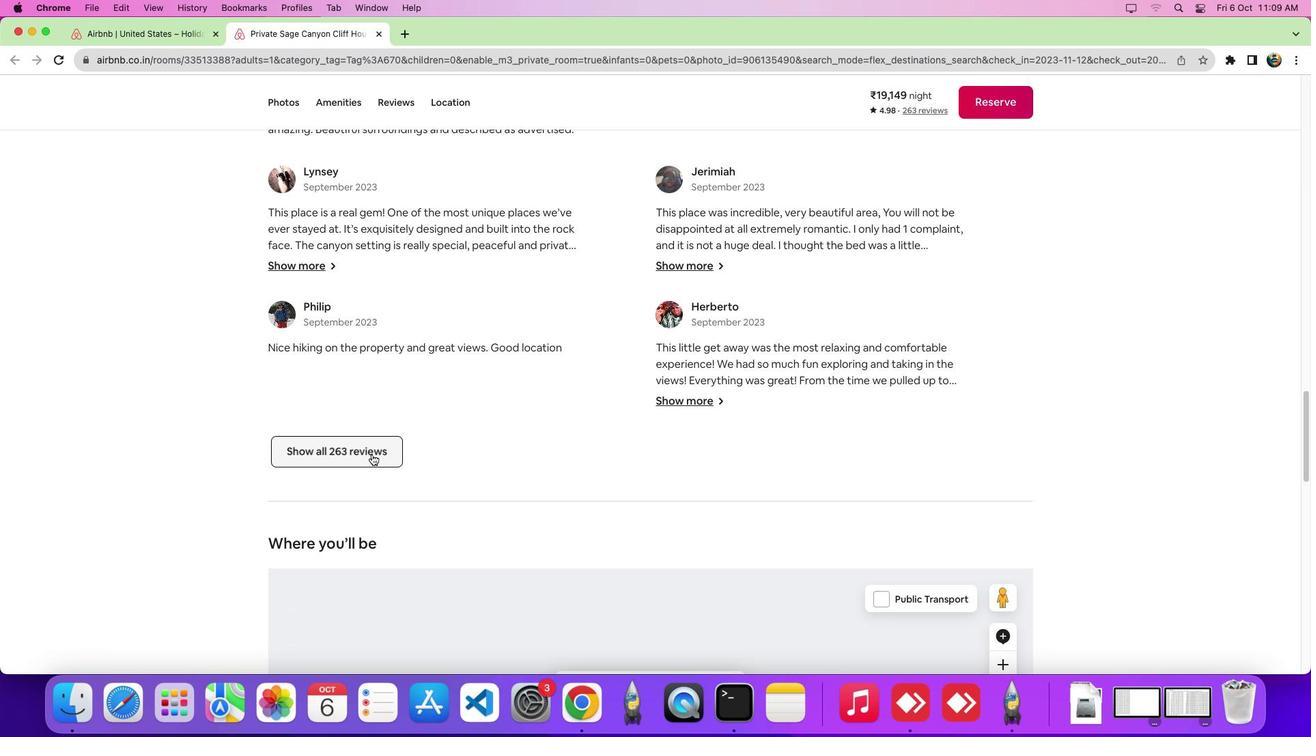 
Action: Mouse moved to (707, 377)
Screenshot: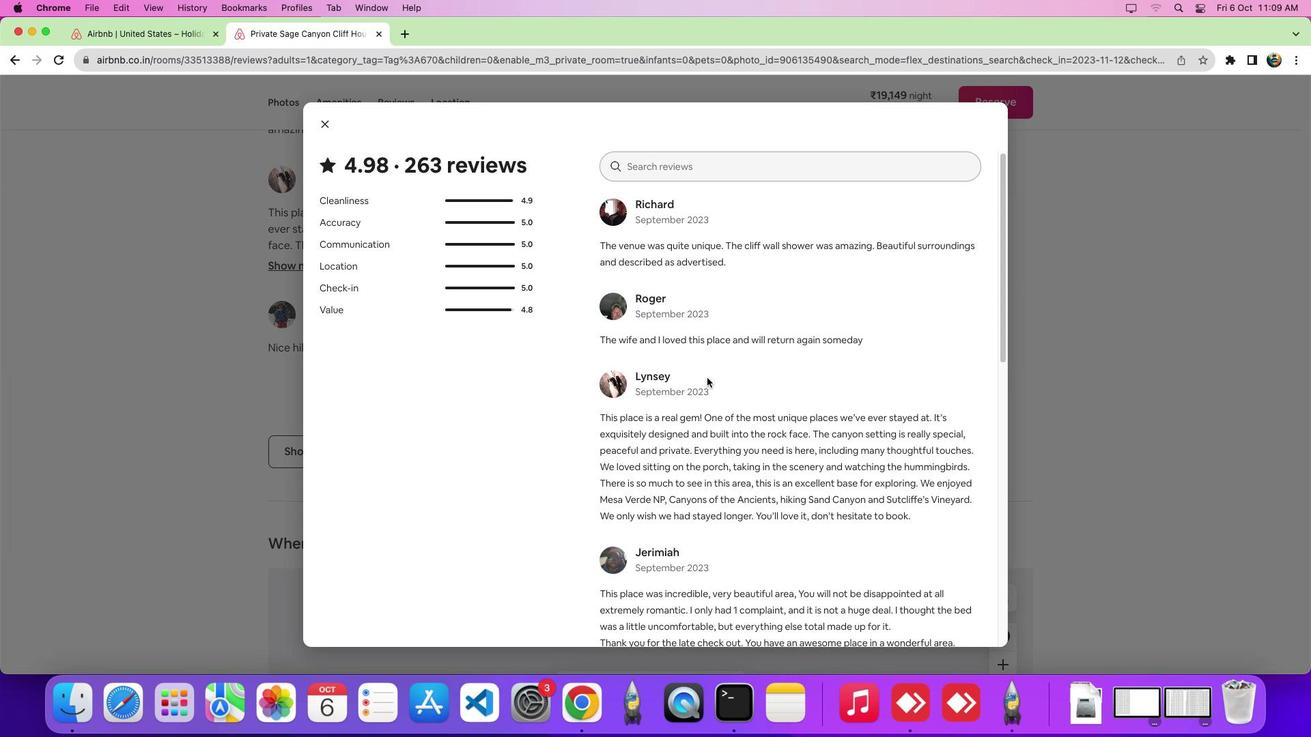 
Action: Mouse scrolled (707, 377) with delta (0, 0)
Screenshot: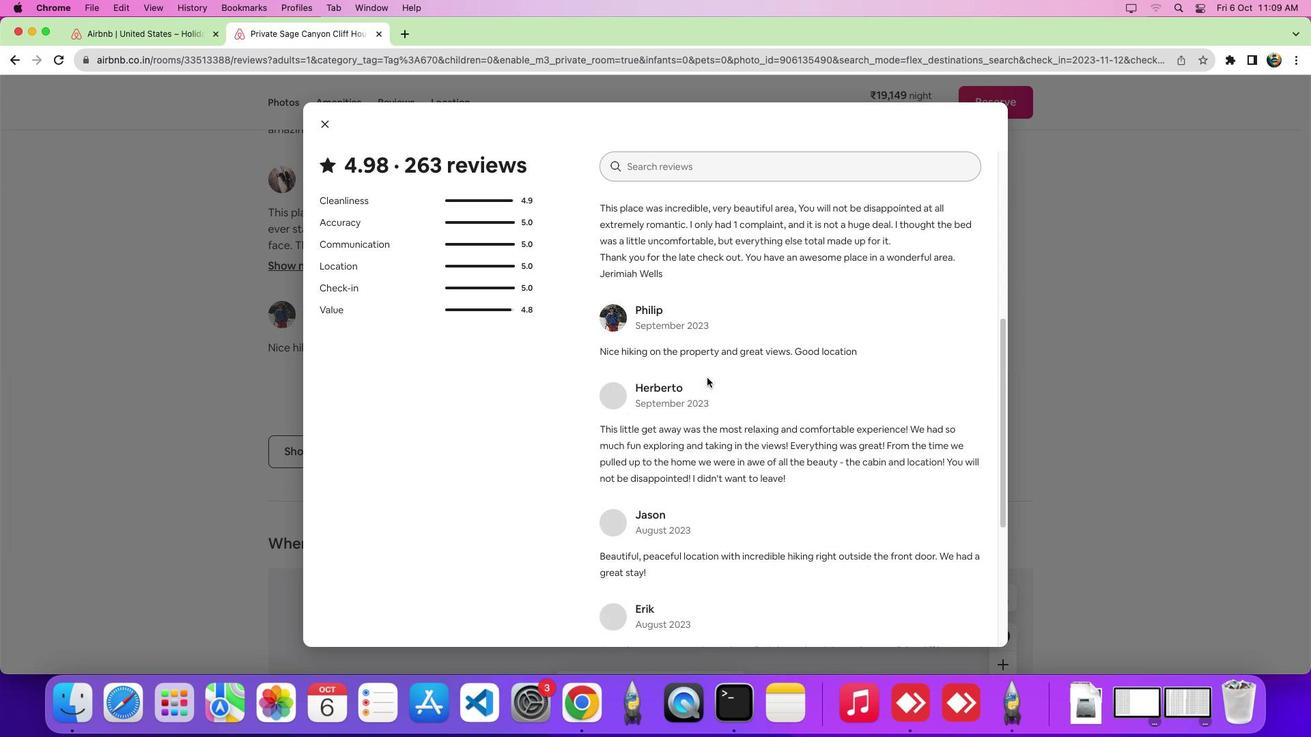 
Action: Mouse scrolled (707, 377) with delta (0, -1)
Screenshot: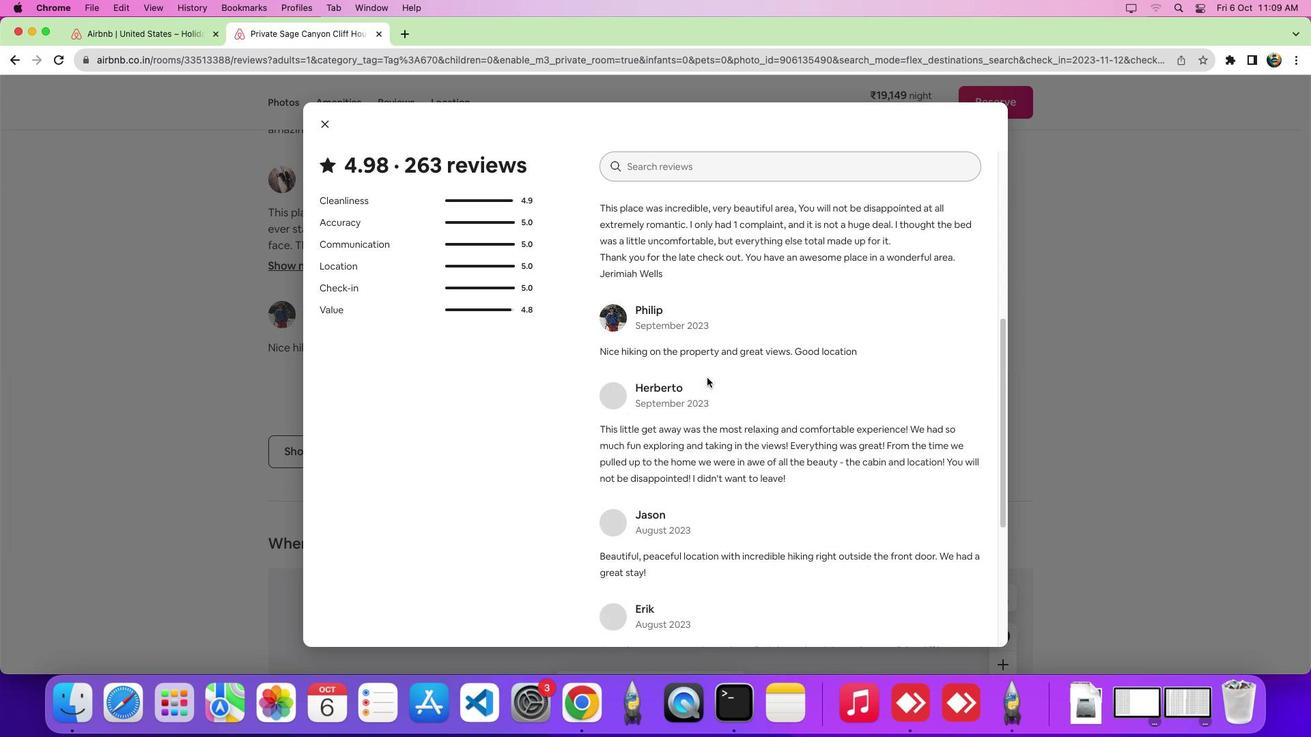 
Action: Mouse scrolled (707, 377) with delta (0, -6)
Screenshot: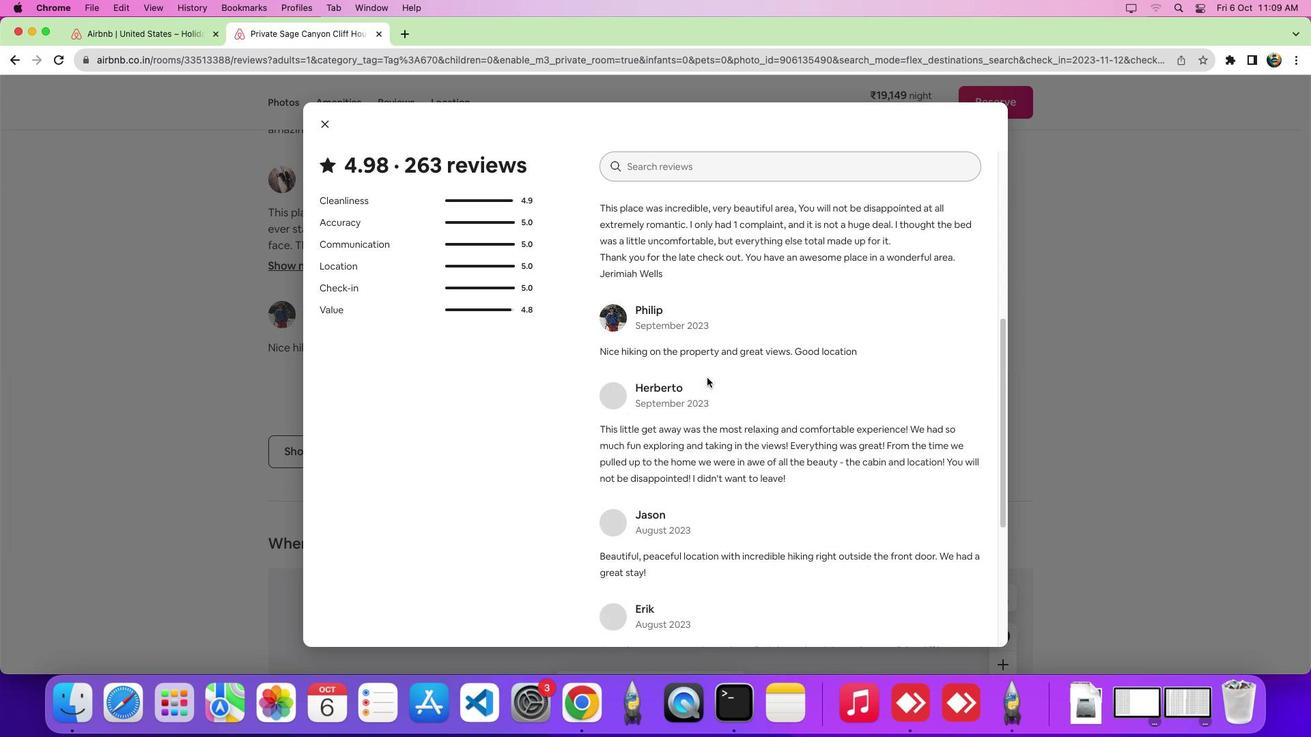 
Action: Mouse scrolled (707, 377) with delta (0, -9)
Screenshot: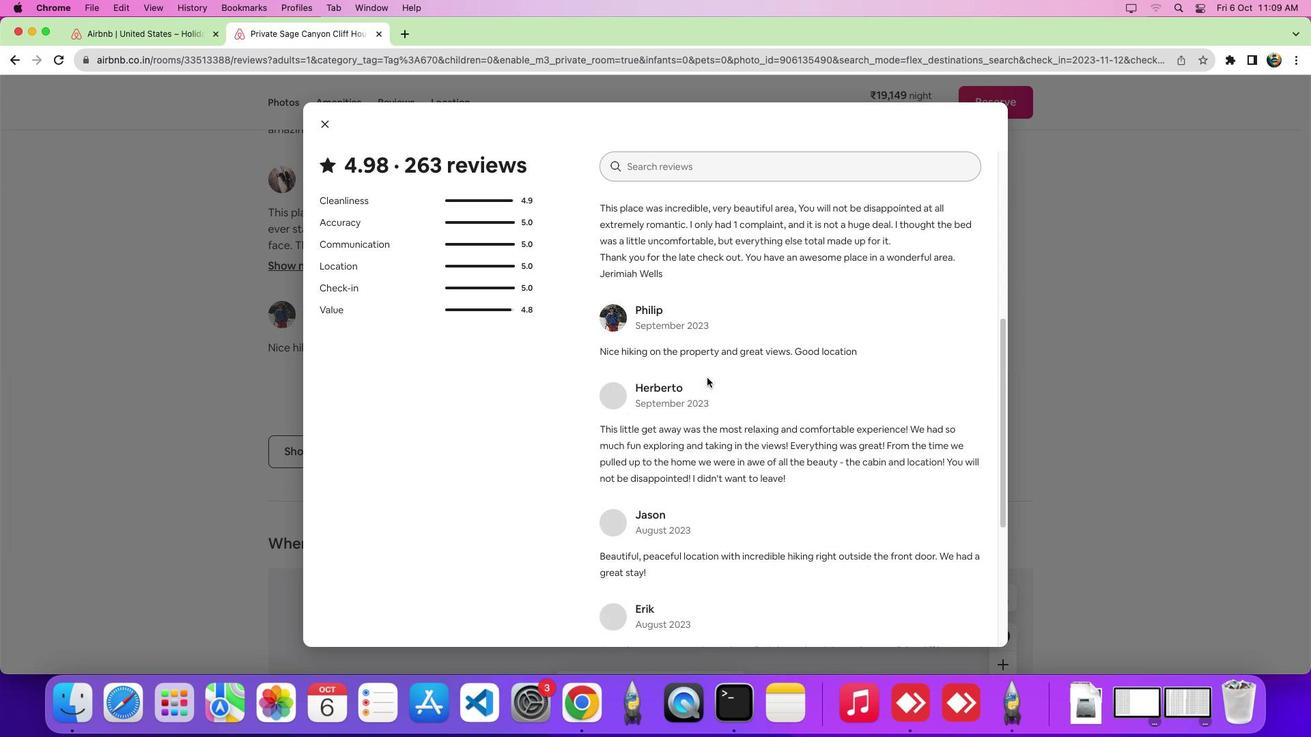 
Action: Mouse scrolled (707, 377) with delta (0, -10)
Screenshot: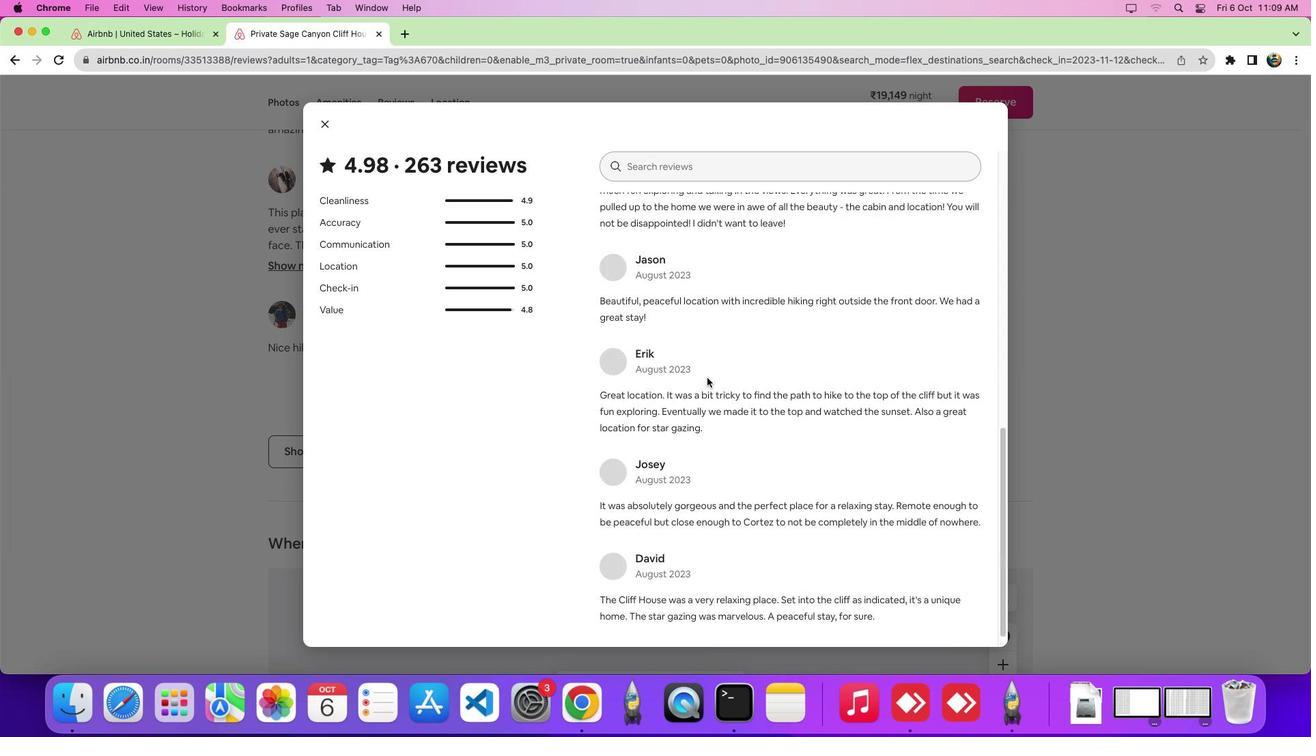 
Action: Mouse moved to (711, 388)
Screenshot: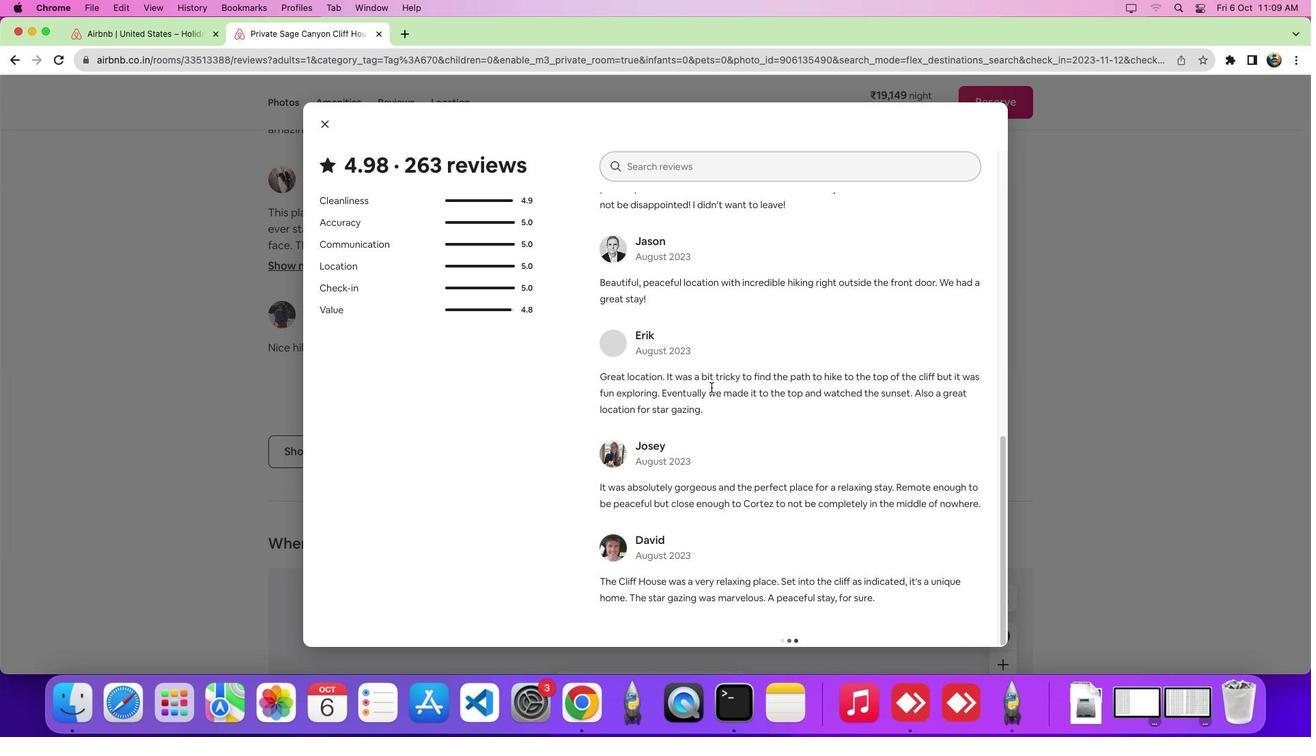 
